 Task: Create Card Card0000000008 in Board Board0000000002 in Workspace WS0000000001 in Trello. Create Card Card0000000009 in Board Board0000000003 in Workspace WS0000000001 in Trello. Create Card Card0000000010 in Board Board0000000003 in Workspace WS0000000001 in Trello. Create Card Card0000000011 in Board Board0000000003 in Workspace WS0000000001 in Trello. Create Card Card0000000012 in Board Board0000000003 in Workspace WS0000000001 in Trello
Action: Mouse moved to (558, 99)
Screenshot: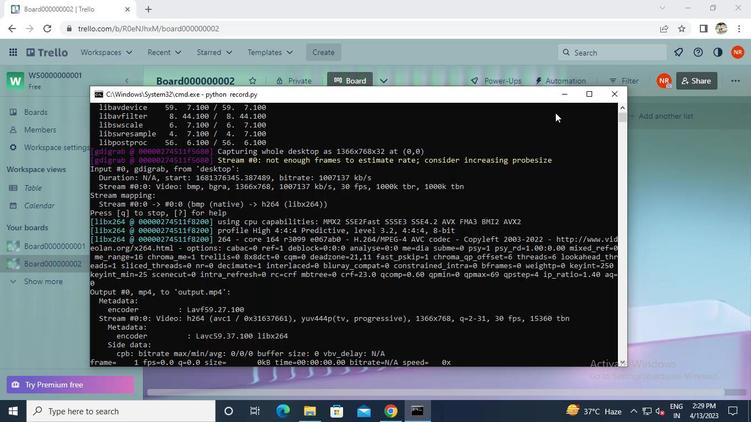 
Action: Mouse pressed left at (558, 99)
Screenshot: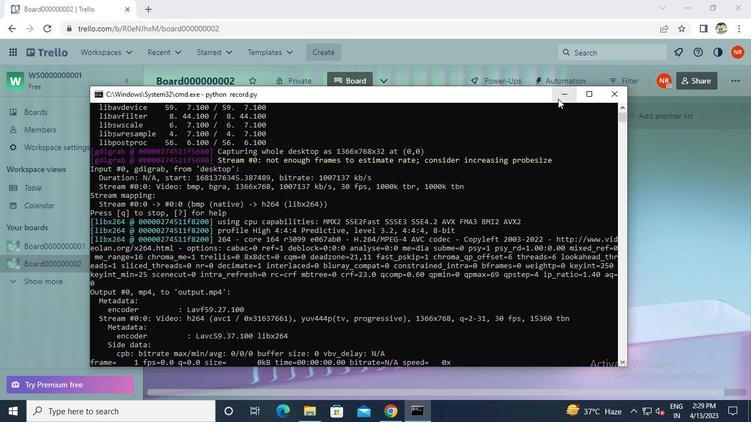 
Action: Mouse moved to (216, 210)
Screenshot: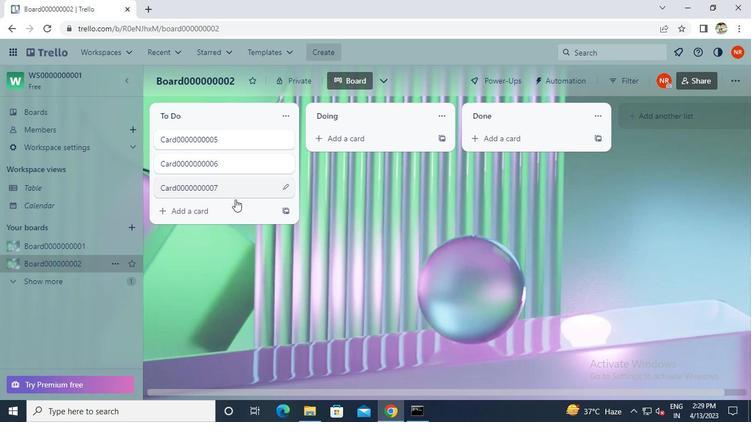 
Action: Mouse pressed left at (216, 210)
Screenshot: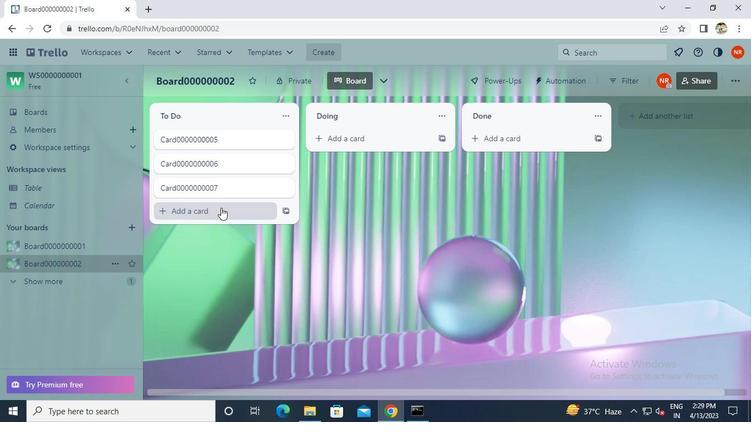
Action: Keyboard Key.caps_lock
Screenshot: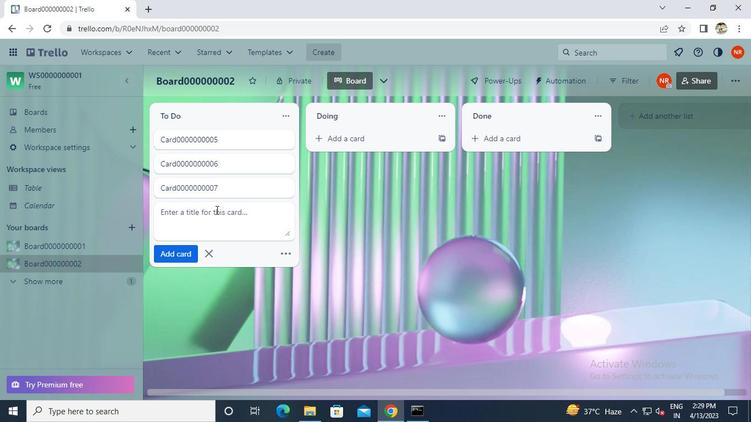 
Action: Keyboard c
Screenshot: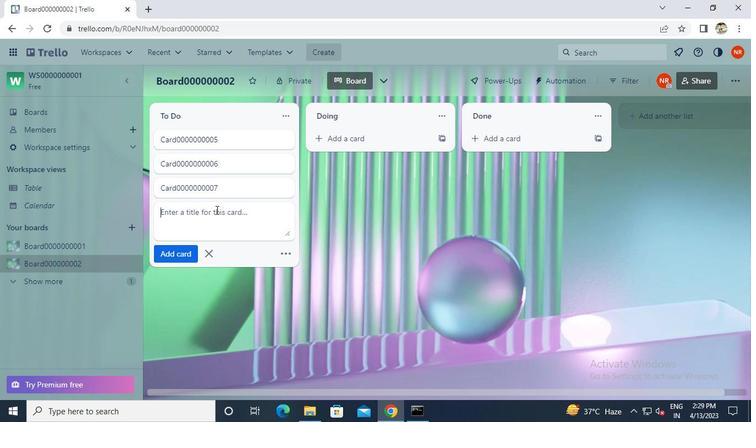
Action: Keyboard Key.caps_lock
Screenshot: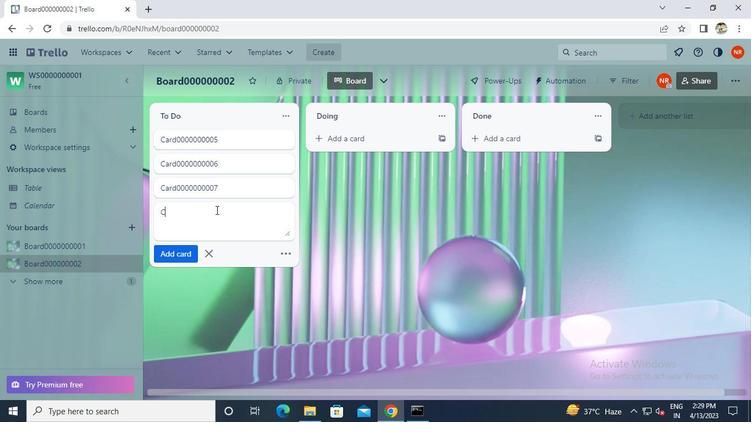
Action: Keyboard a
Screenshot: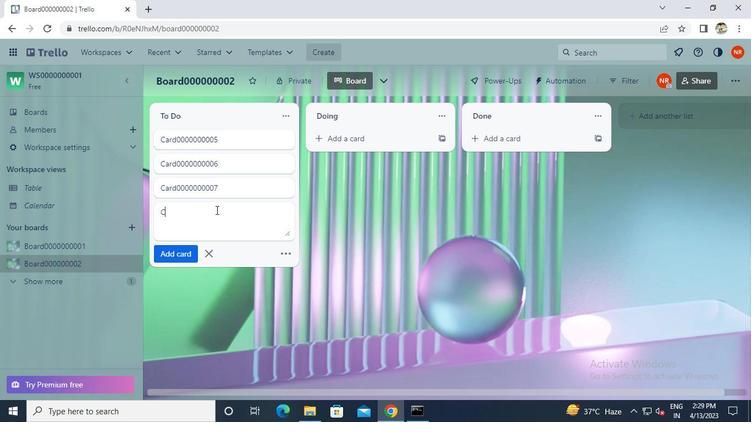 
Action: Keyboard r
Screenshot: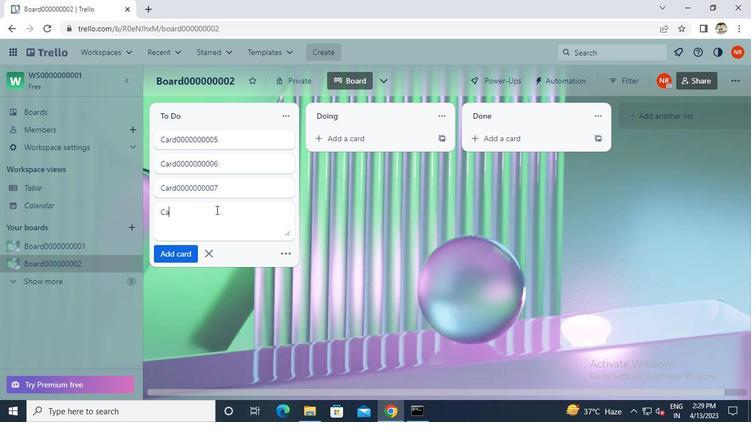 
Action: Keyboard d
Screenshot: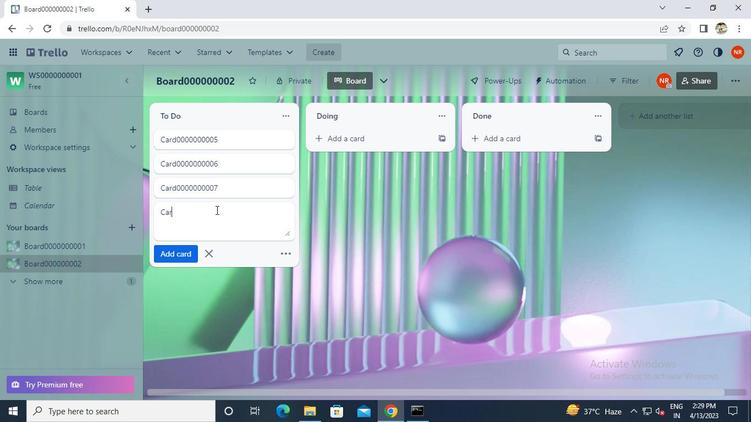 
Action: Keyboard 0
Screenshot: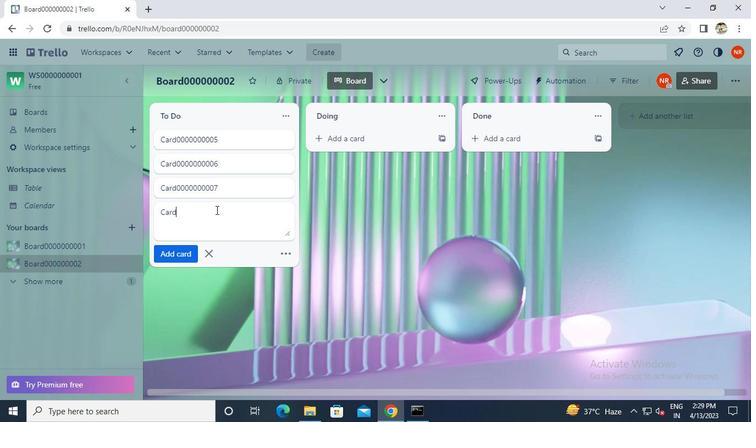 
Action: Keyboard 0
Screenshot: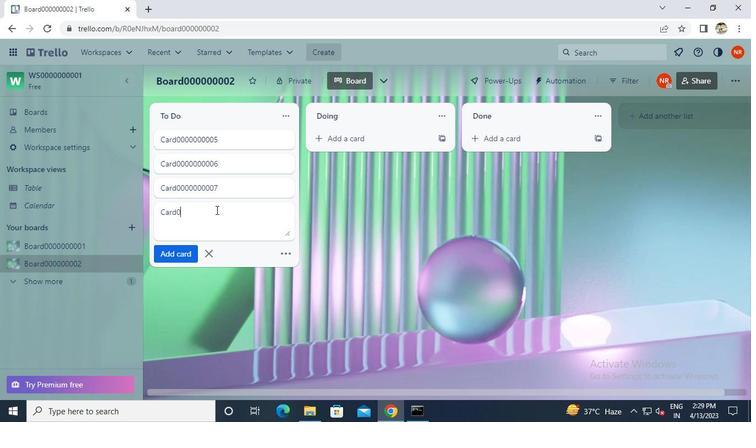 
Action: Keyboard 0
Screenshot: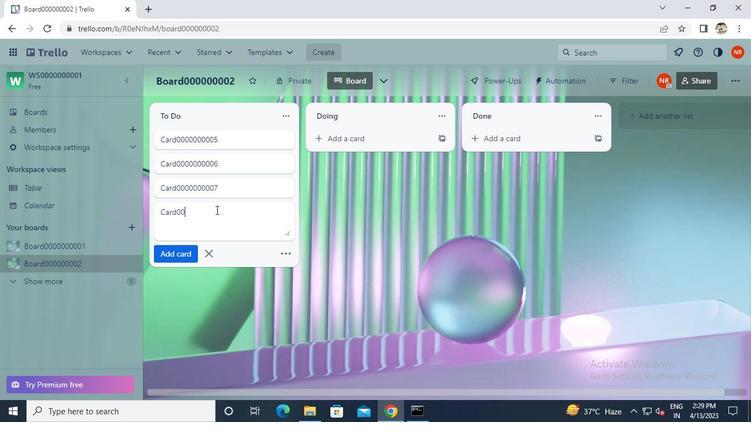 
Action: Keyboard 0
Screenshot: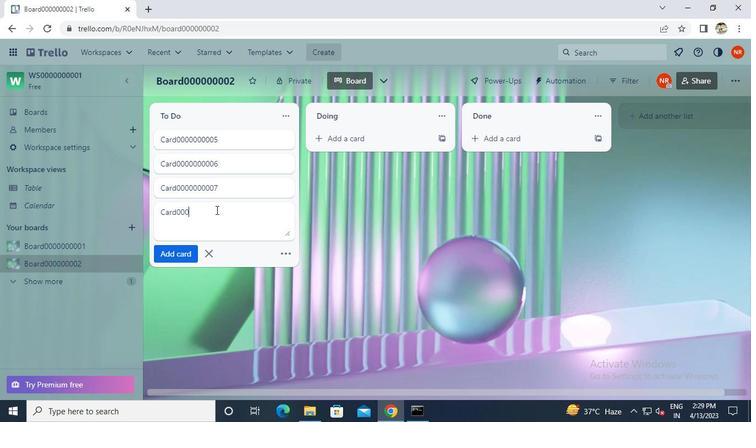 
Action: Keyboard 0
Screenshot: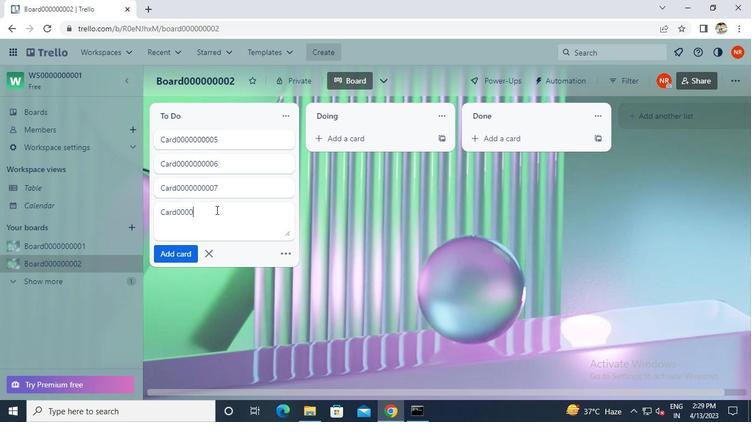 
Action: Keyboard 0
Screenshot: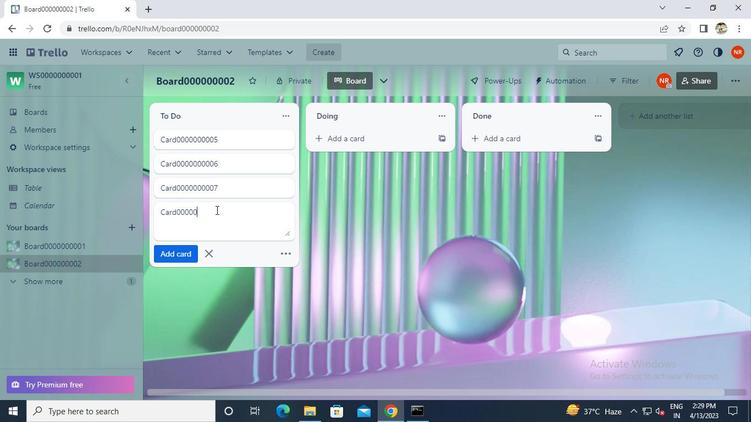 
Action: Keyboard 0
Screenshot: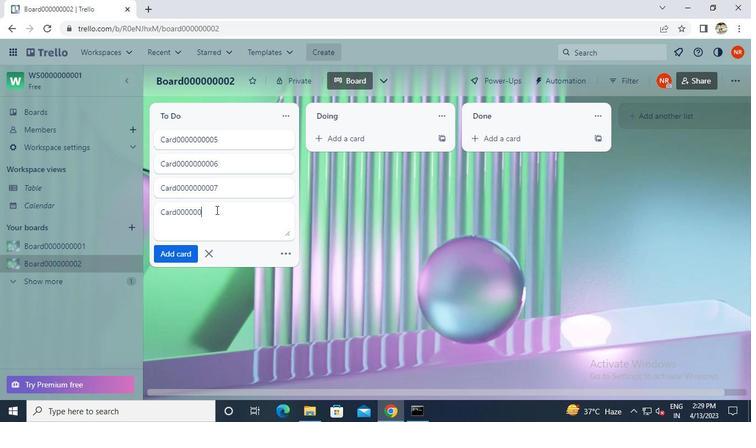 
Action: Keyboard 0
Screenshot: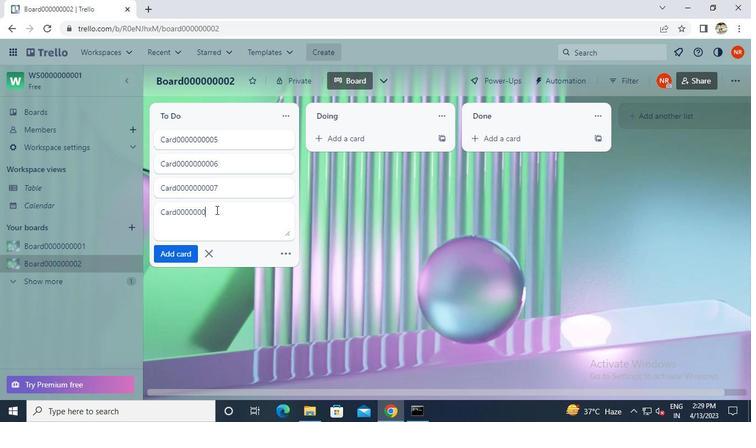 
Action: Keyboard 0
Screenshot: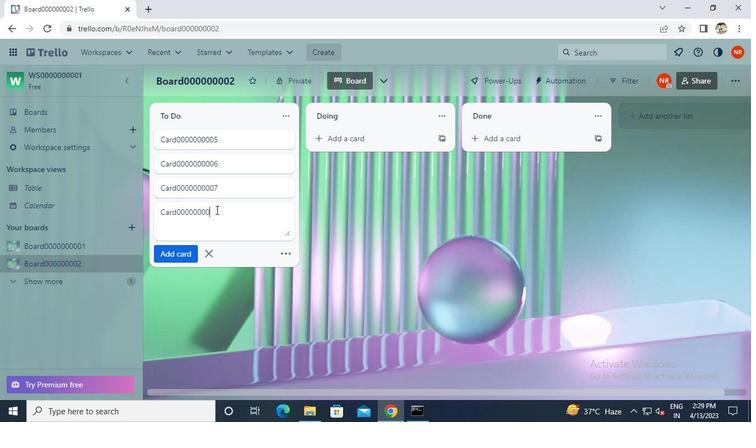 
Action: Keyboard 8
Screenshot: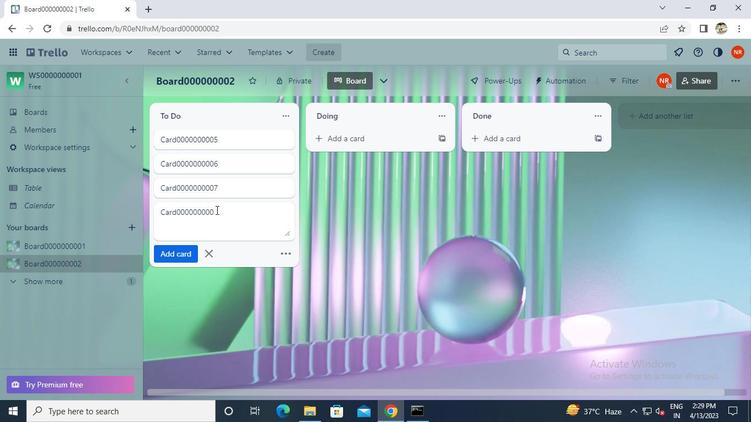 
Action: Mouse moved to (165, 253)
Screenshot: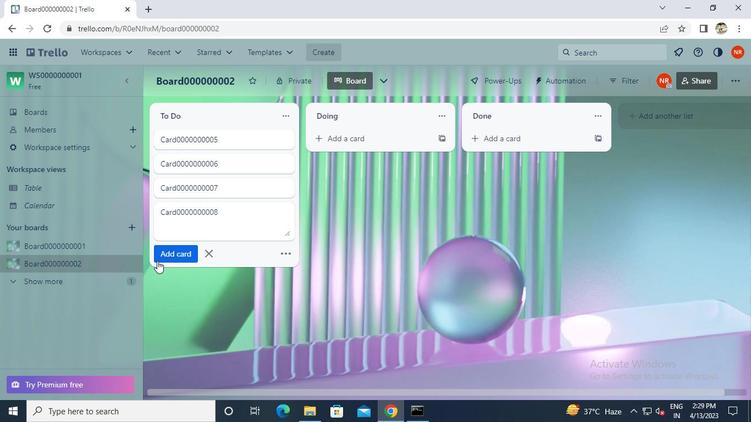 
Action: Mouse pressed left at (165, 253)
Screenshot: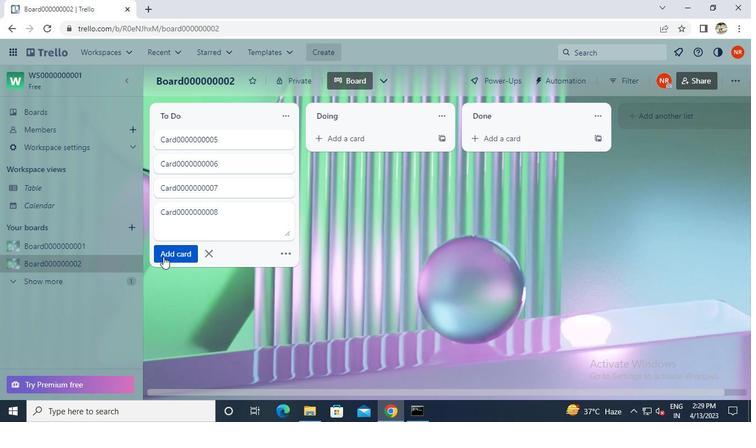 
Action: Mouse moved to (93, 279)
Screenshot: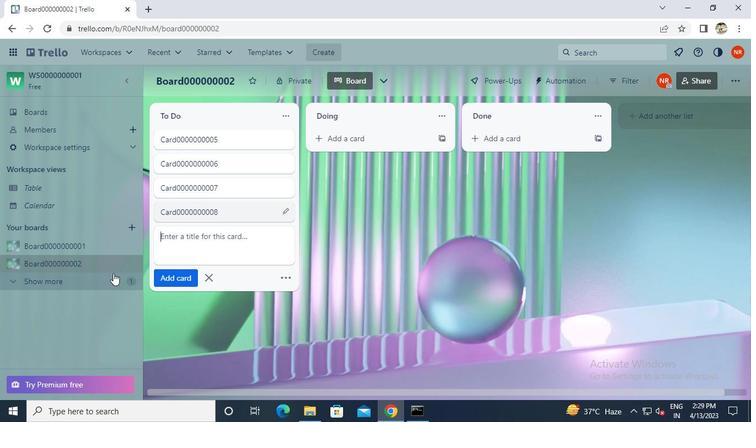 
Action: Mouse pressed left at (93, 279)
Screenshot: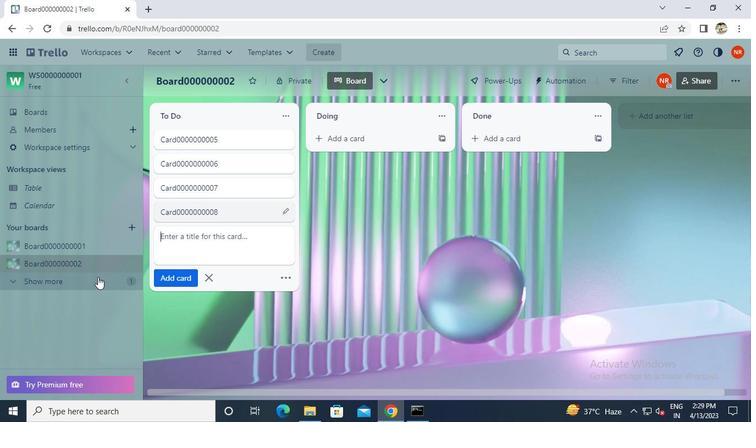 
Action: Mouse moved to (90, 264)
Screenshot: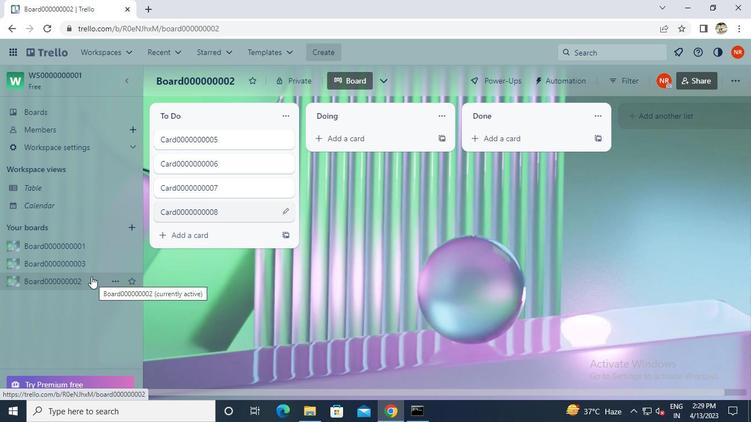 
Action: Mouse pressed left at (90, 264)
Screenshot: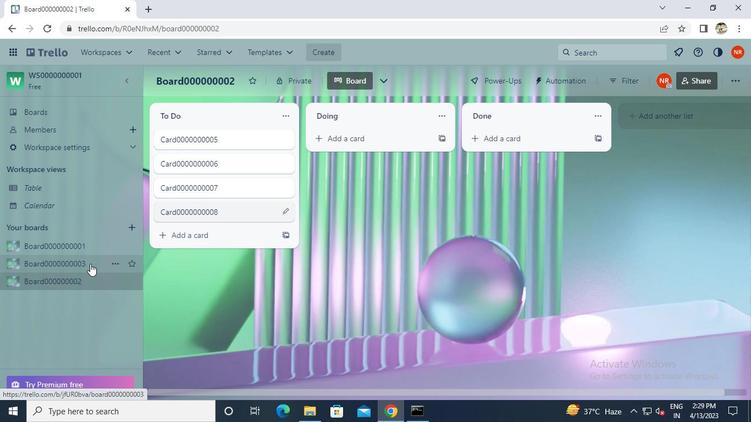 
Action: Mouse moved to (185, 140)
Screenshot: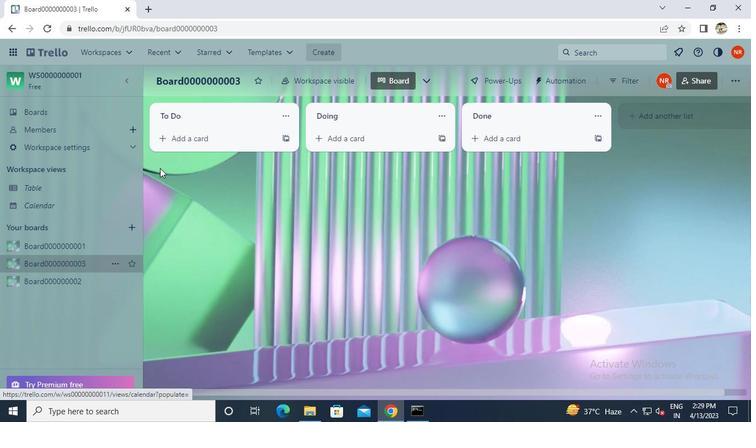 
Action: Mouse pressed left at (185, 140)
Screenshot: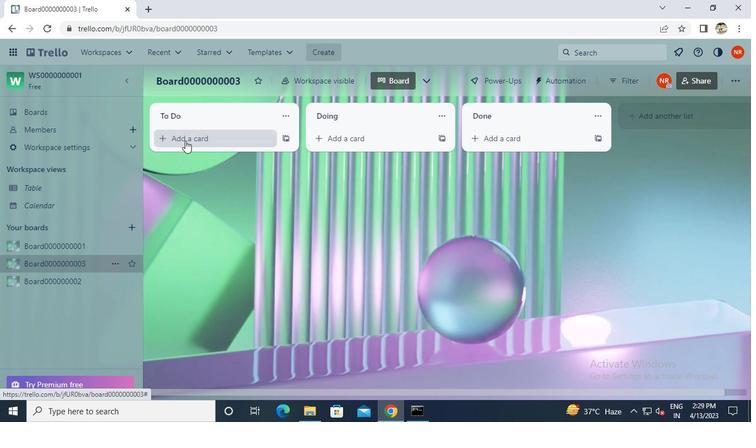 
Action: Keyboard Key.caps_lock
Screenshot: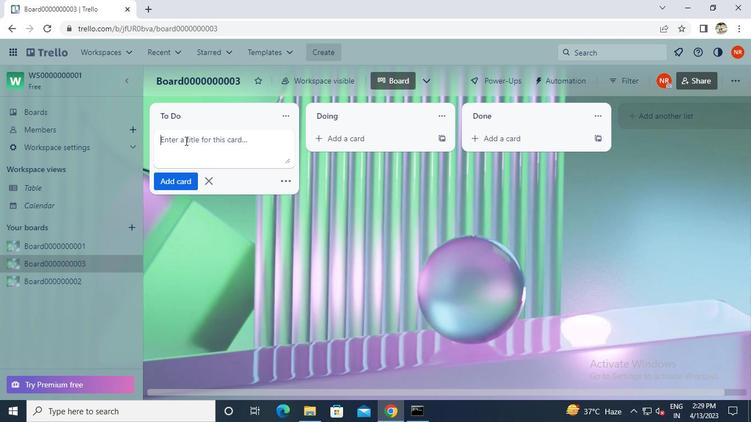 
Action: Keyboard c
Screenshot: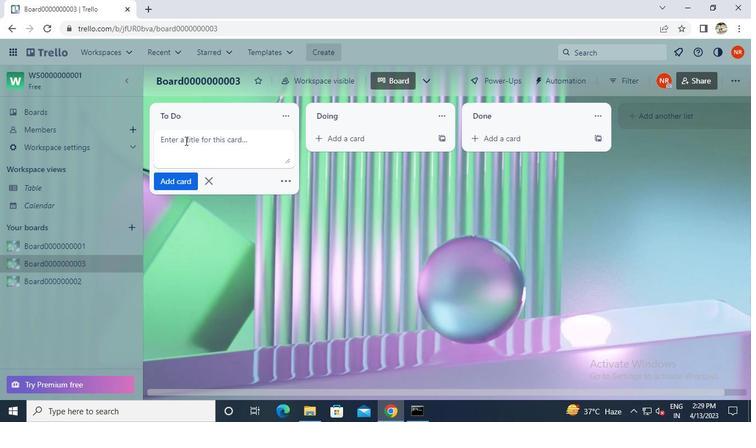 
Action: Keyboard Key.caps_lock
Screenshot: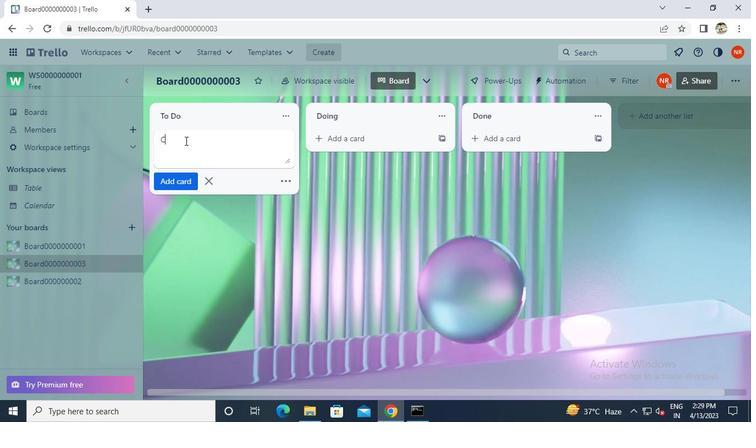 
Action: Keyboard a
Screenshot: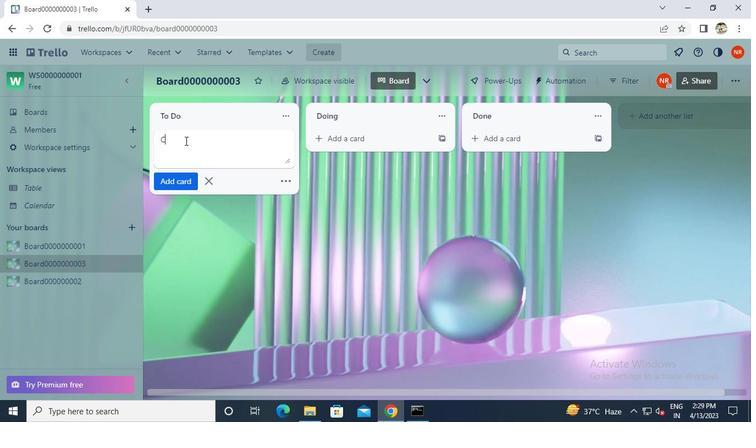 
Action: Keyboard r
Screenshot: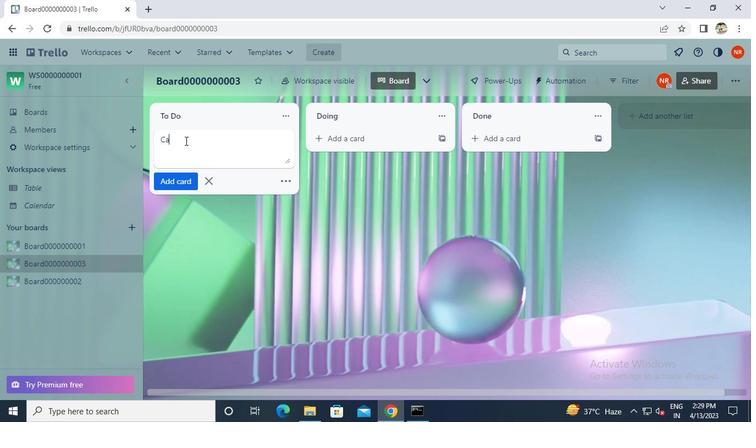 
Action: Keyboard d
Screenshot: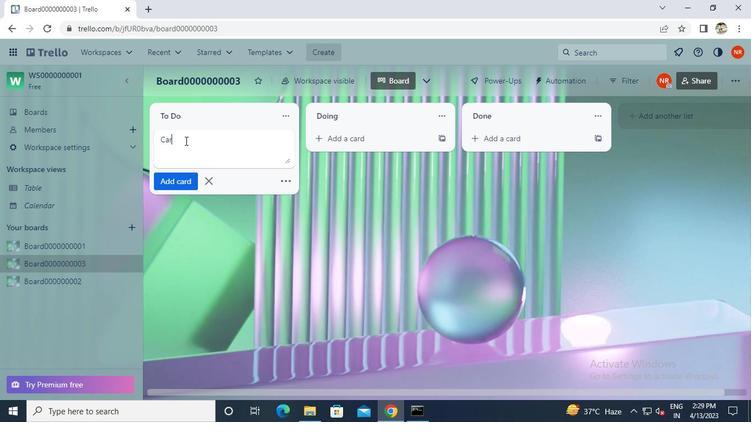 
Action: Keyboard 0
Screenshot: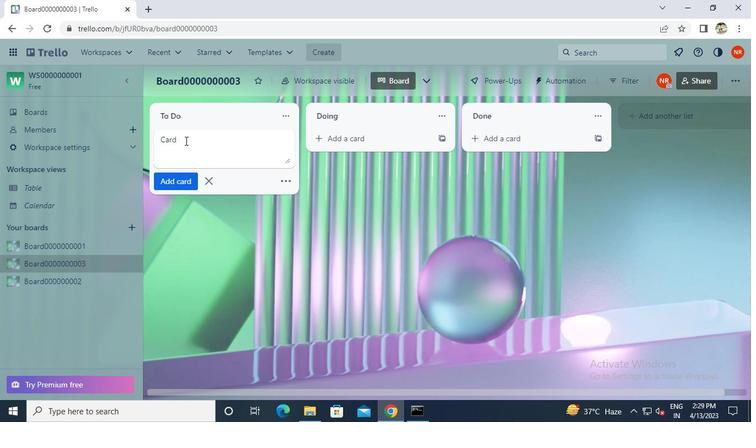 
Action: Keyboard 0
Screenshot: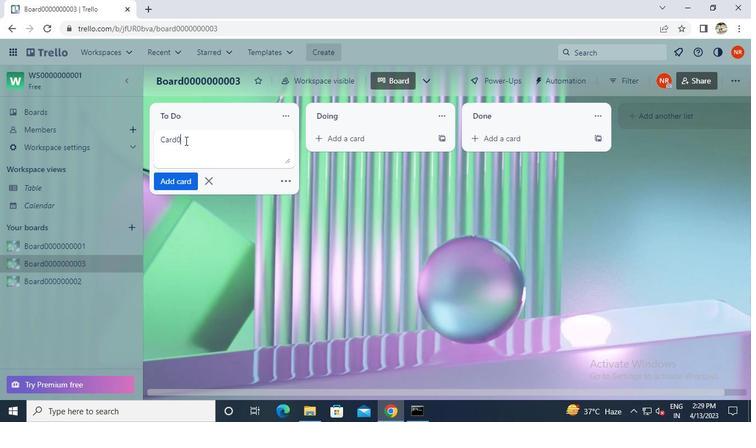 
Action: Keyboard 0
Screenshot: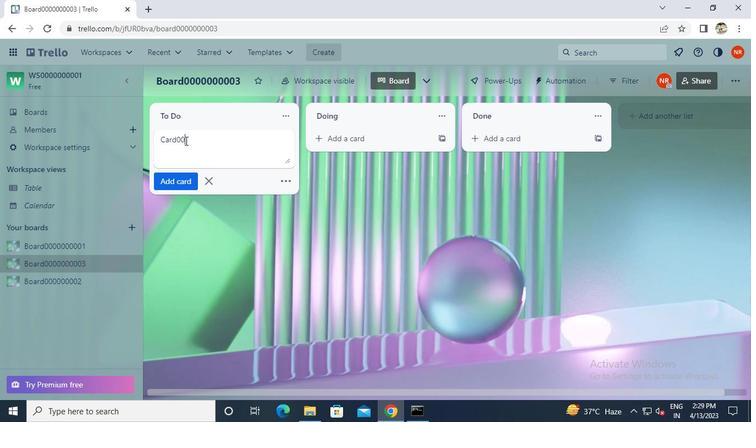 
Action: Keyboard 0
Screenshot: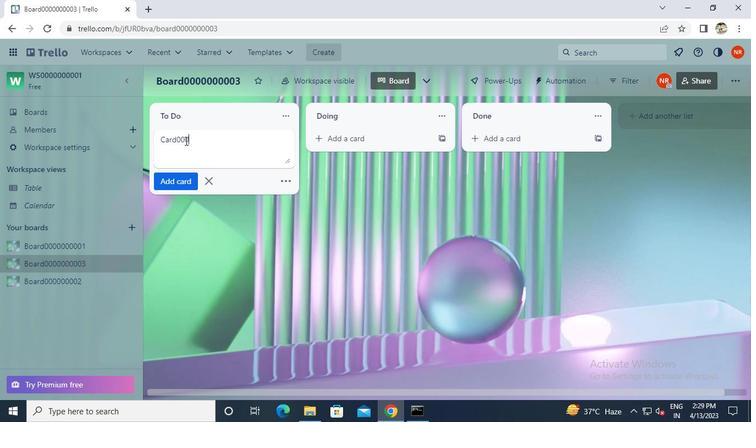 
Action: Keyboard 0
Screenshot: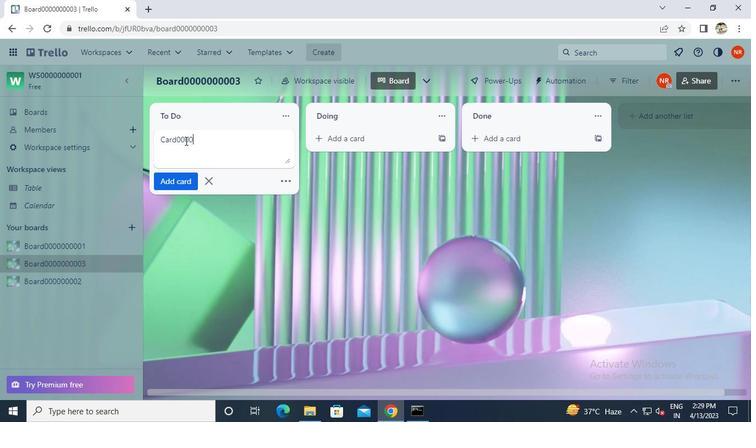 
Action: Keyboard 0
Screenshot: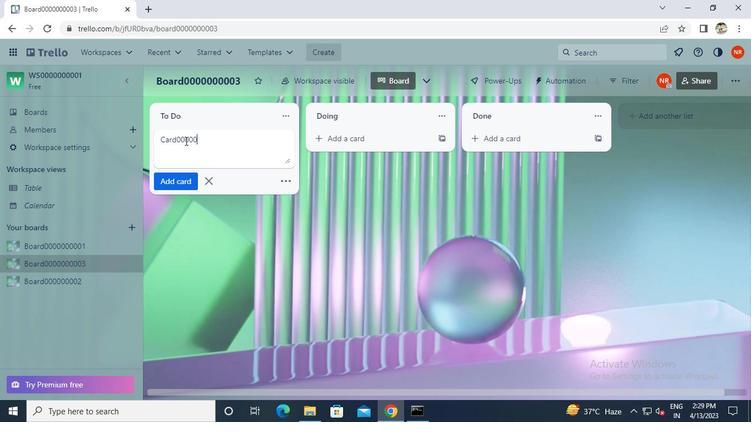 
Action: Keyboard 0
Screenshot: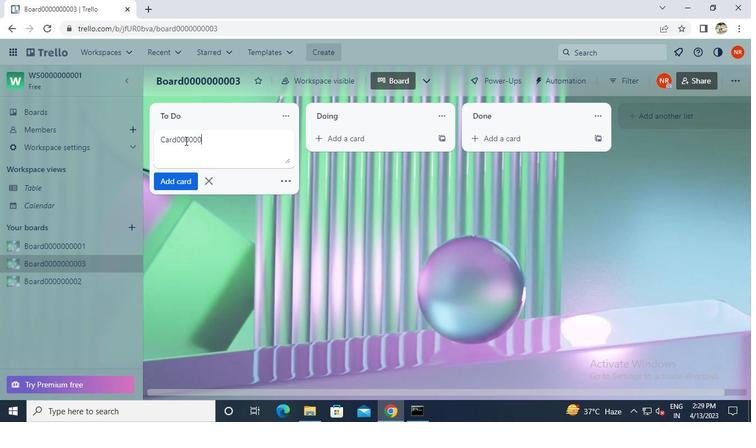 
Action: Keyboard 0
Screenshot: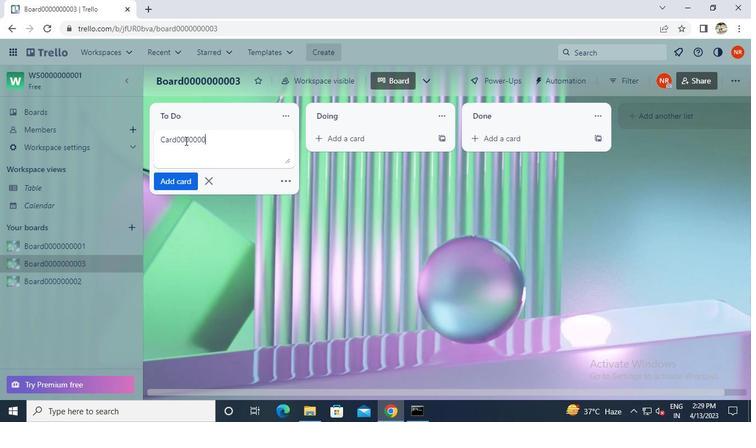 
Action: Keyboard 0
Screenshot: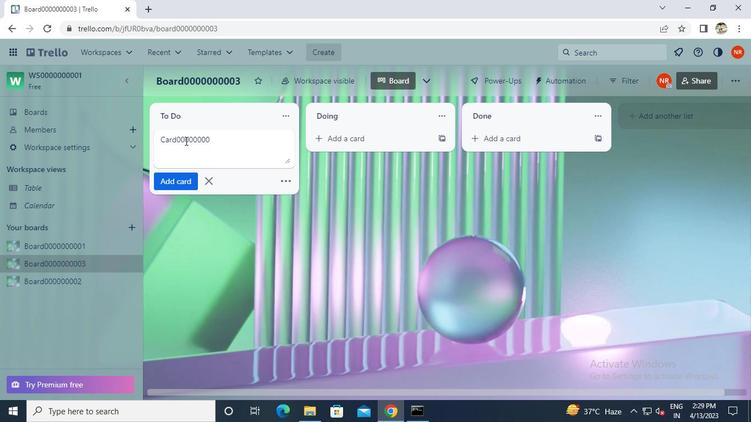 
Action: Keyboard 9
Screenshot: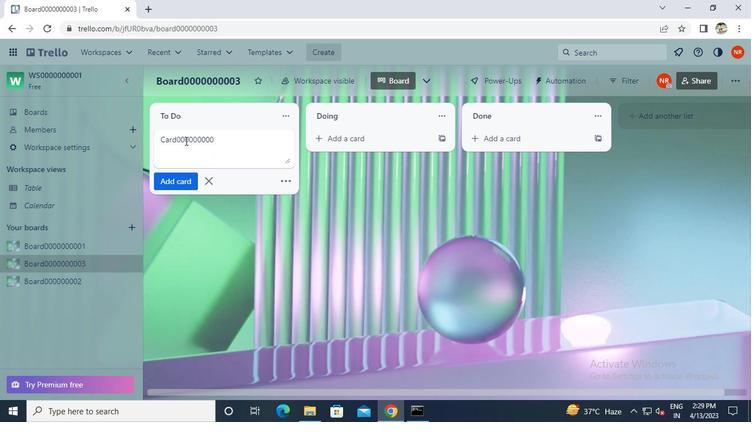 
Action: Mouse moved to (183, 178)
Screenshot: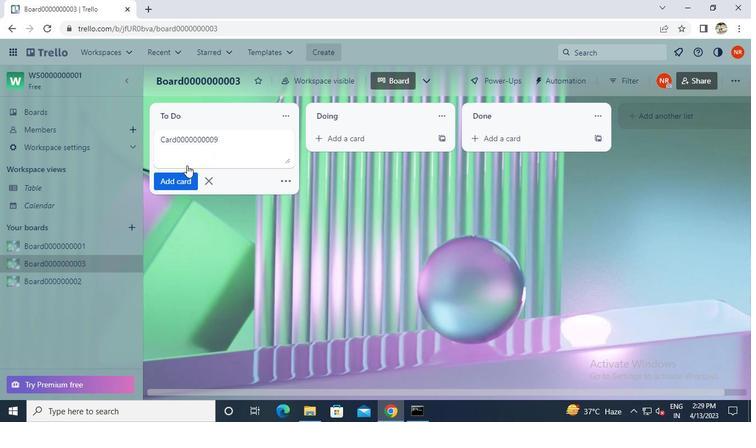 
Action: Mouse pressed left at (183, 178)
Screenshot: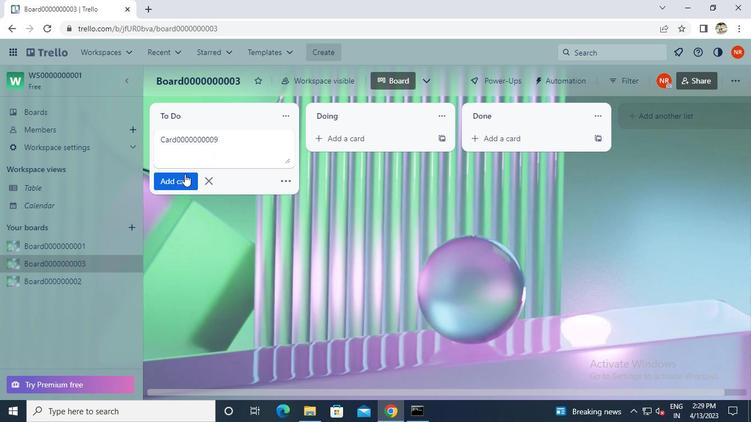 
Action: Keyboard Key.caps_lock
Screenshot: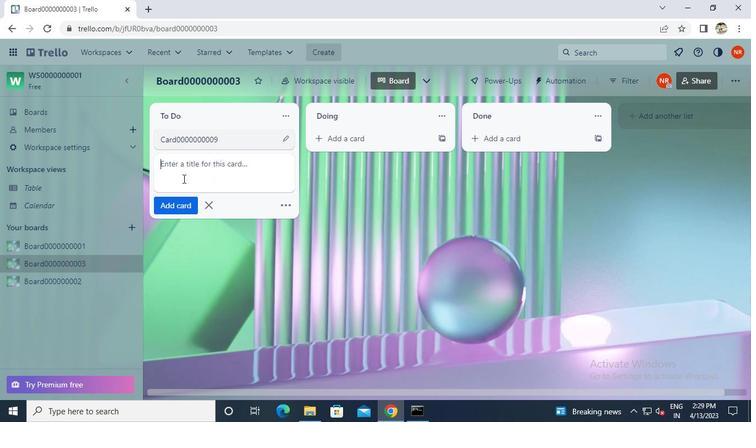 
Action: Keyboard c
Screenshot: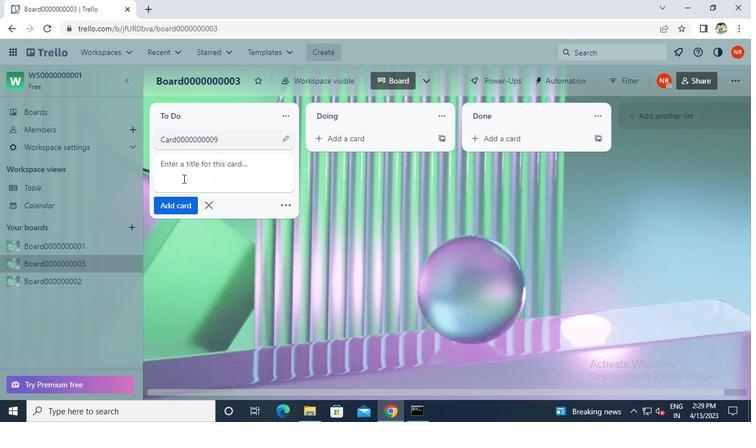 
Action: Keyboard Key.caps_lock
Screenshot: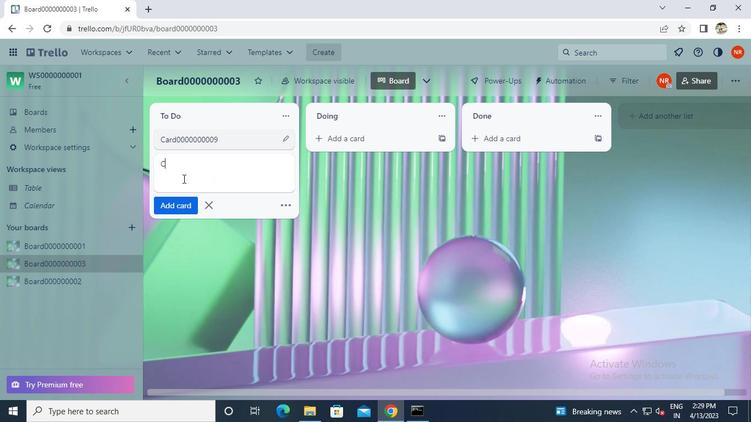
Action: Keyboard a
Screenshot: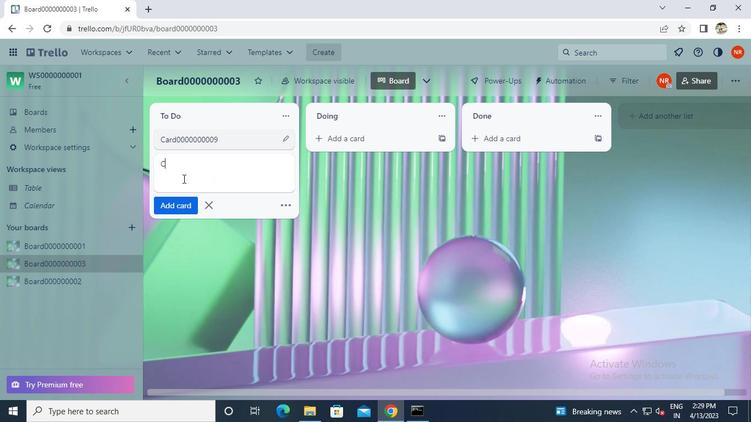 
Action: Keyboard r
Screenshot: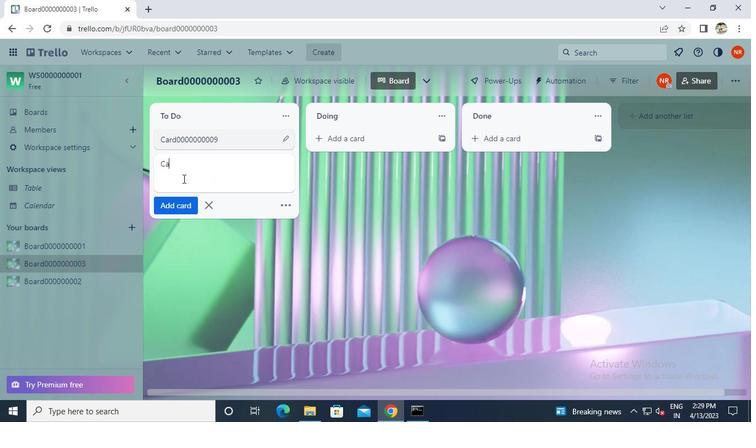 
Action: Keyboard d
Screenshot: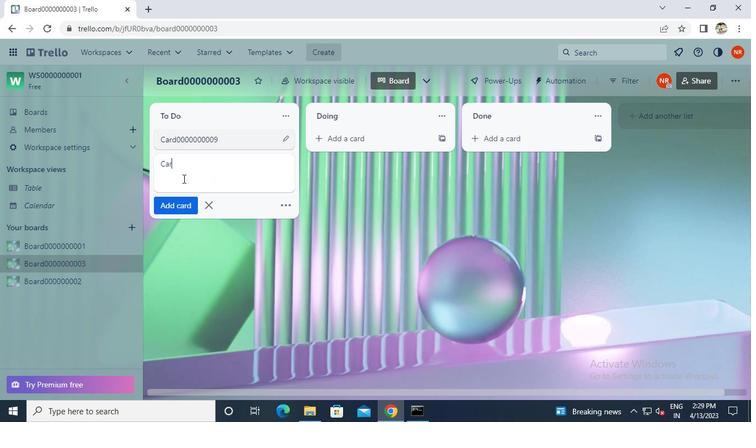 
Action: Keyboard 0
Screenshot: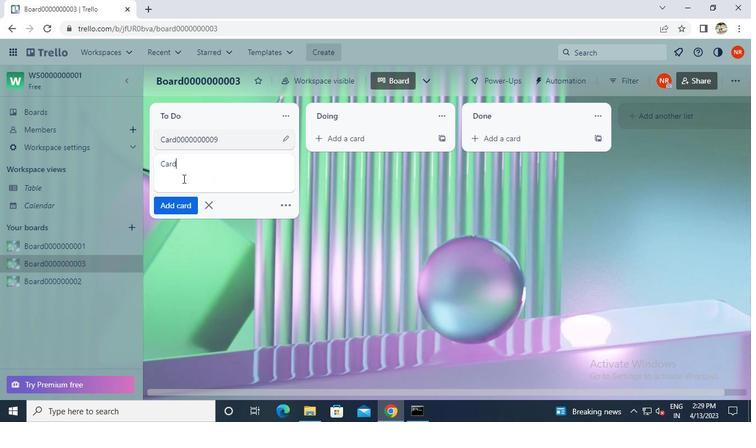 
Action: Keyboard 0
Screenshot: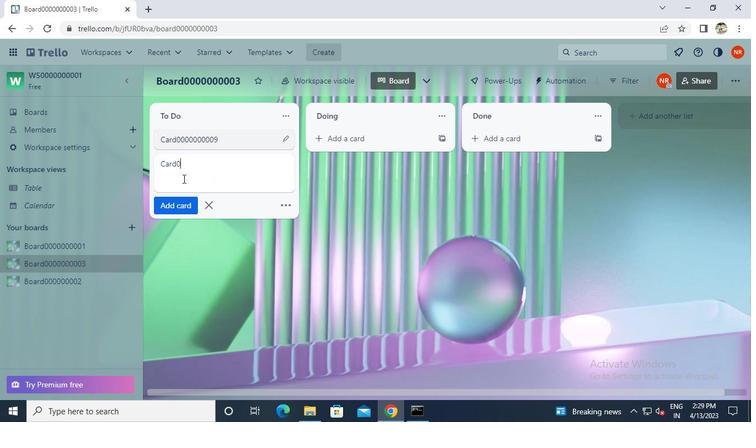 
Action: Keyboard 0
Screenshot: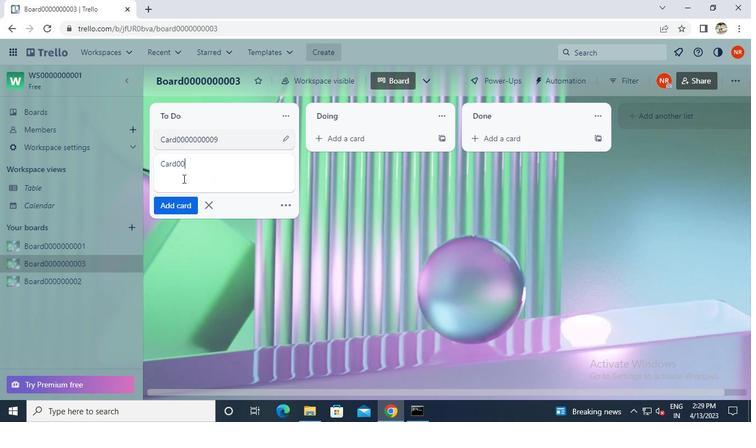 
Action: Keyboard 0
Screenshot: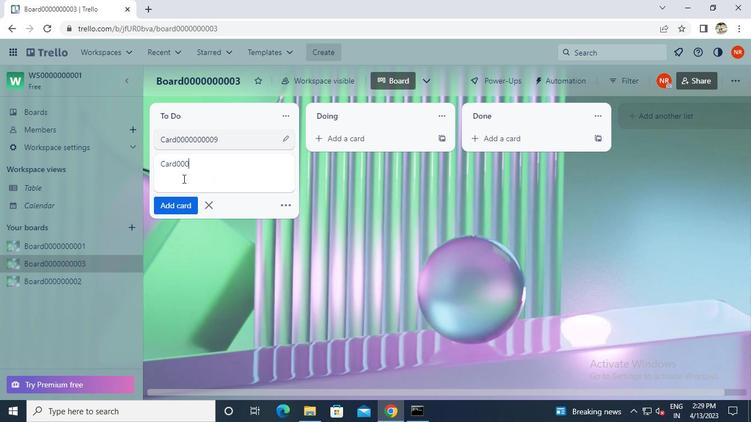 
Action: Keyboard 0
Screenshot: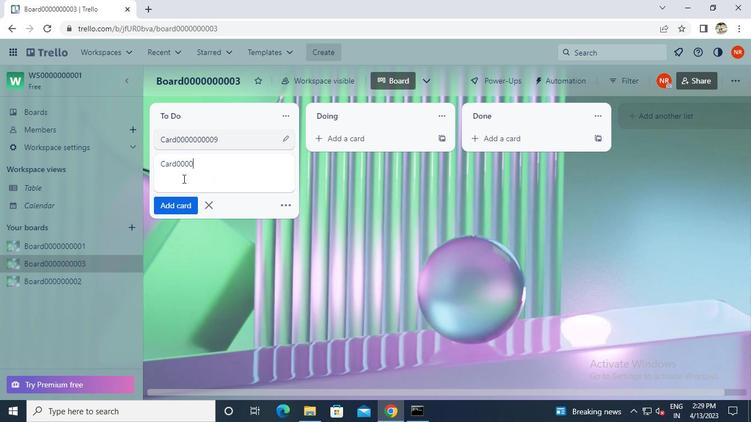 
Action: Keyboard 0
Screenshot: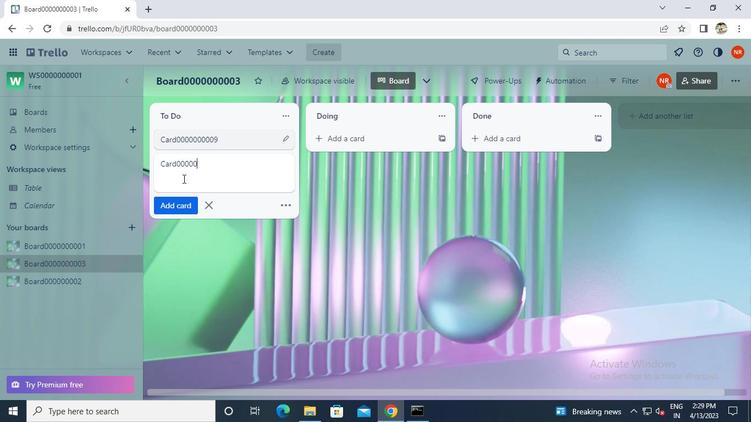 
Action: Keyboard 0
Screenshot: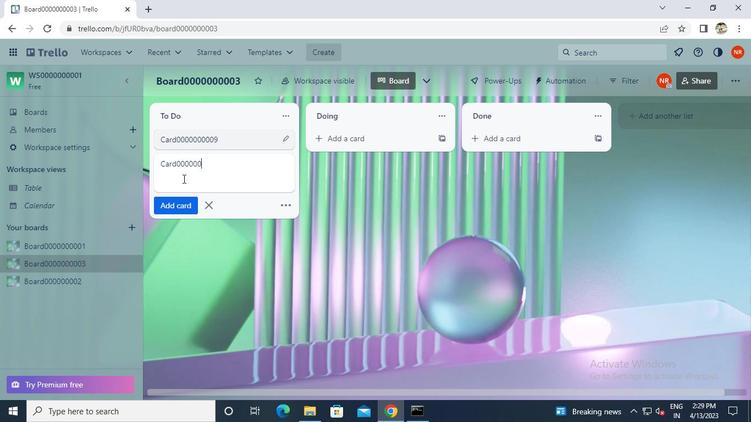 
Action: Keyboard 0
Screenshot: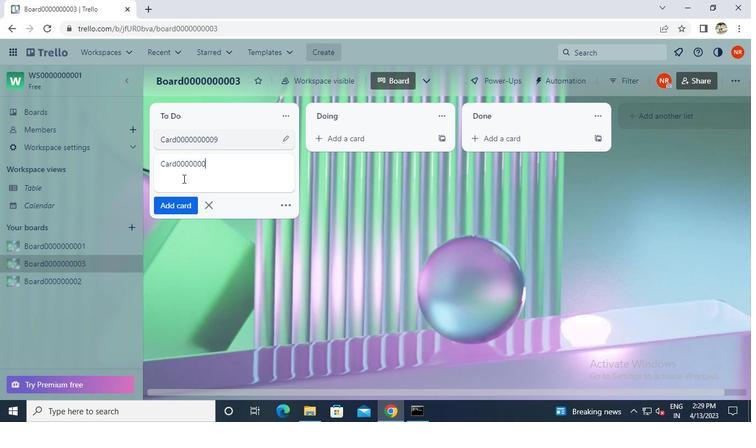
Action: Keyboard 0
Screenshot: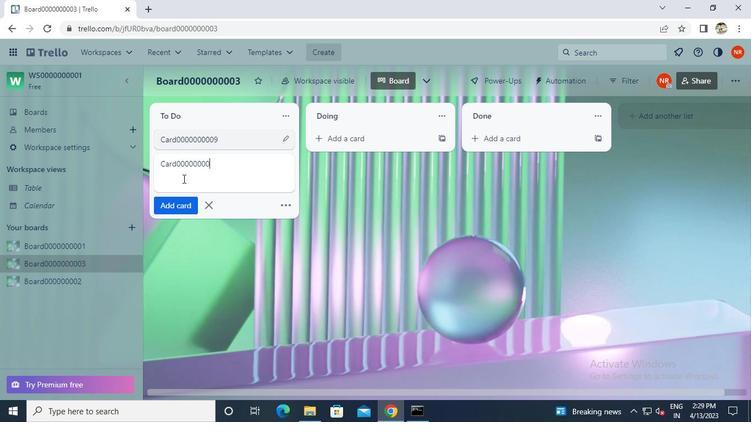 
Action: Keyboard Key.backspace
Screenshot: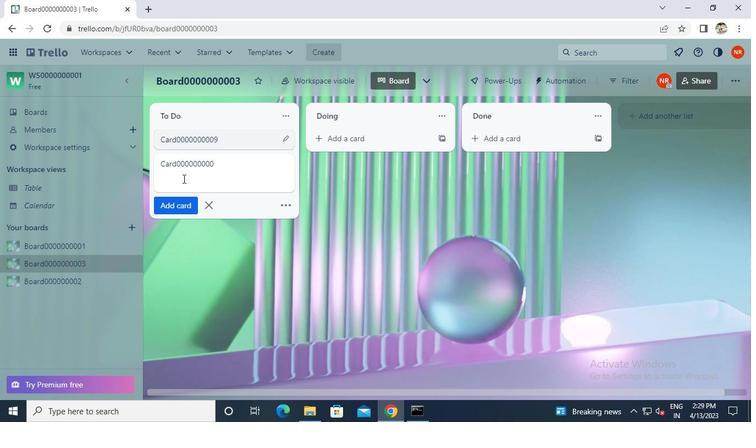 
Action: Keyboard 1
Screenshot: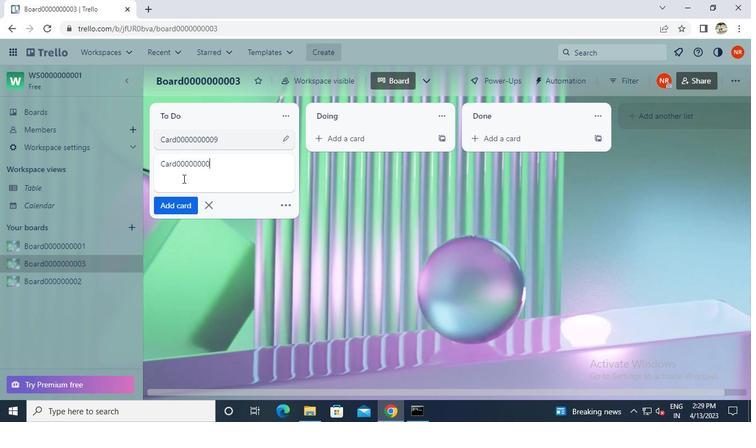 
Action: Keyboard 0
Screenshot: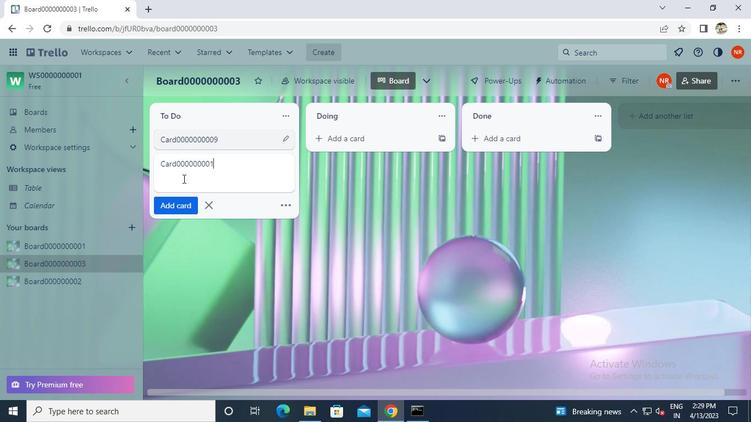 
Action: Keyboard Key.enter
Screenshot: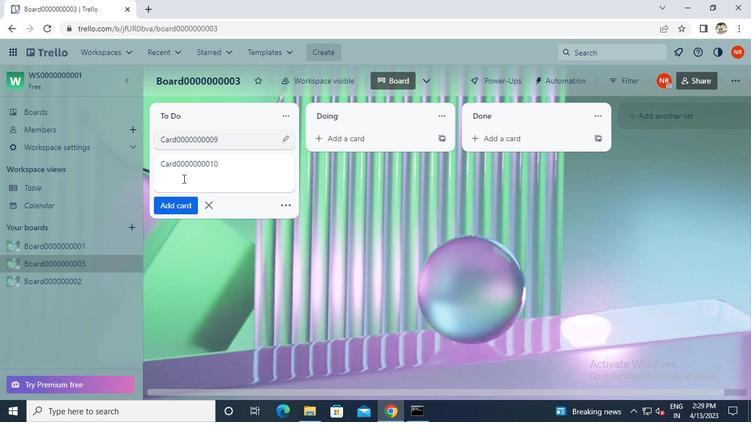 
Action: Mouse moved to (178, 208)
Screenshot: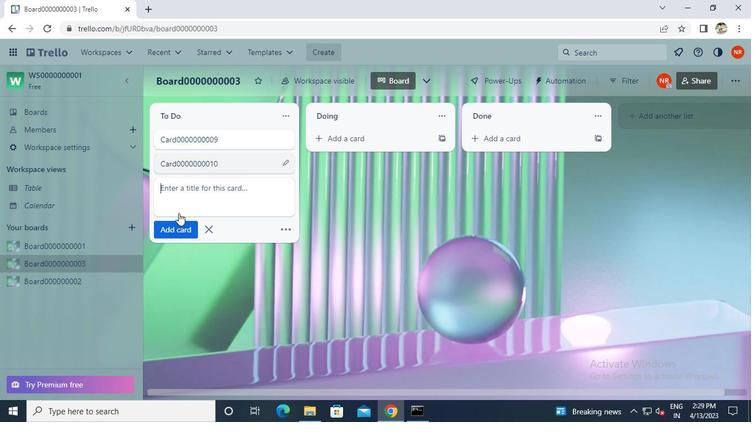 
Action: Keyboard Key.caps_lock
Screenshot: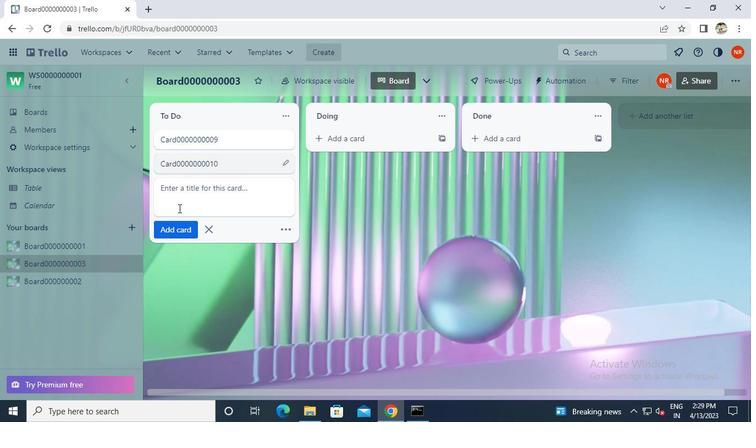 
Action: Keyboard c
Screenshot: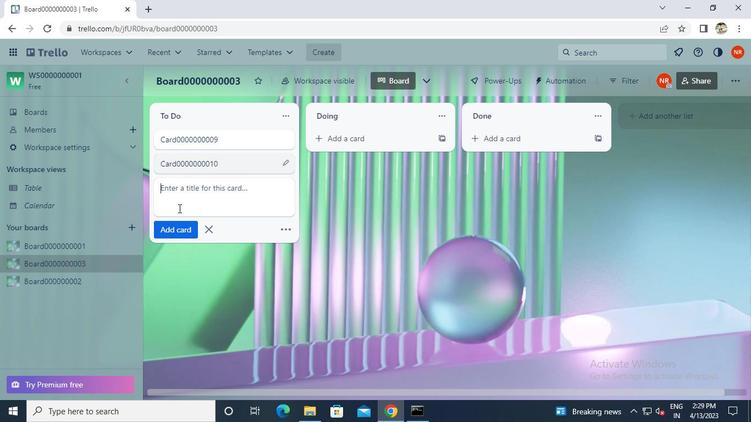 
Action: Keyboard Key.caps_lock
Screenshot: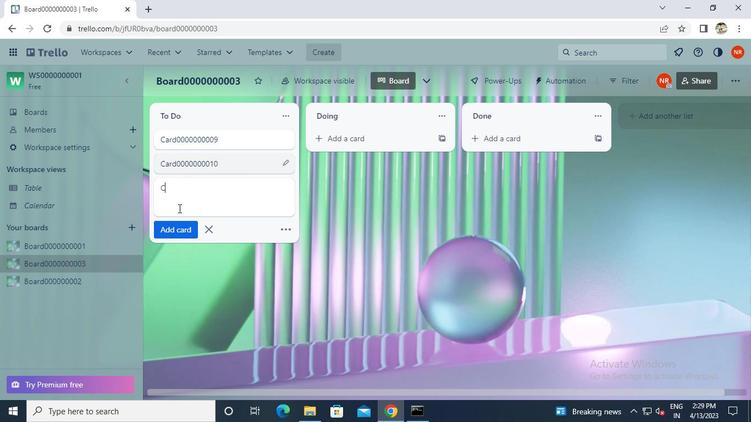 
Action: Keyboard a
Screenshot: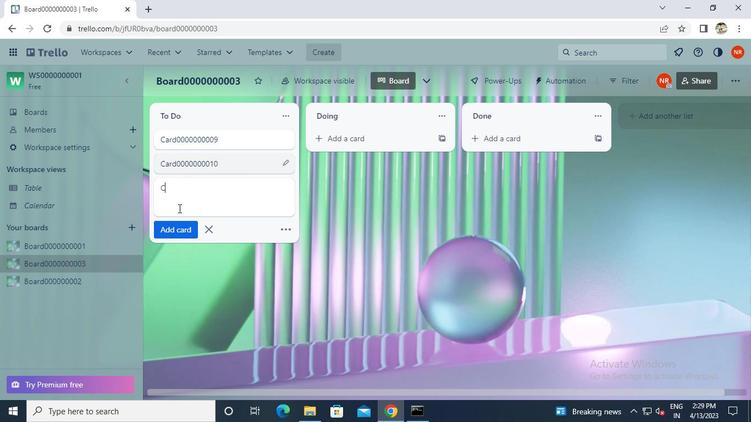 
Action: Keyboard r
Screenshot: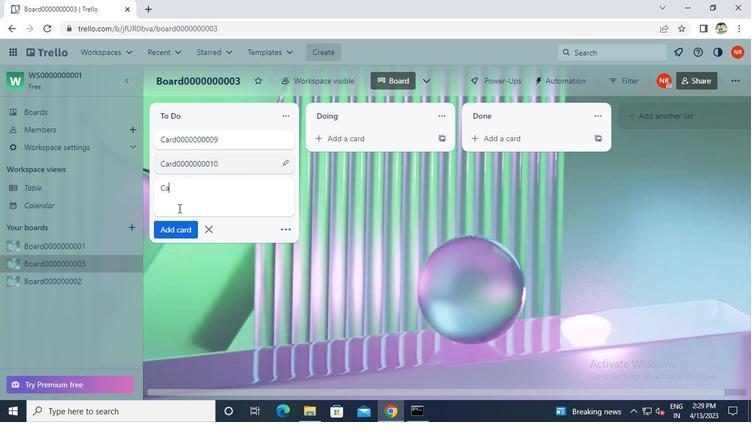
Action: Keyboard d
Screenshot: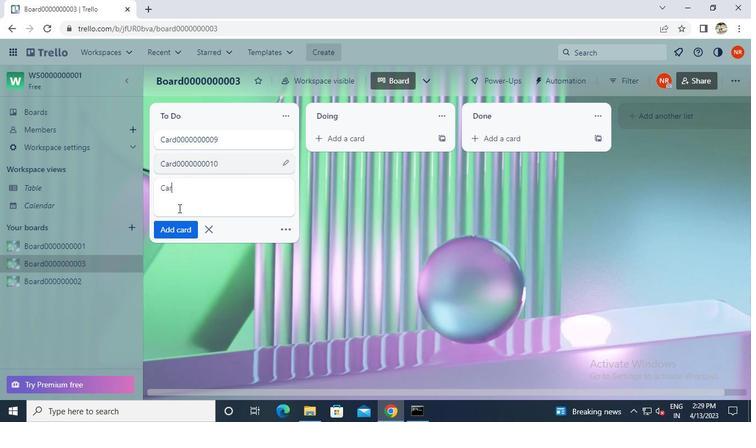 
Action: Keyboard 0
Screenshot: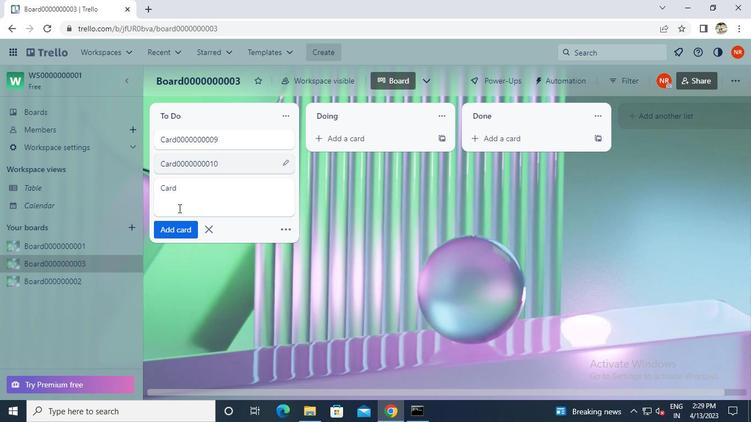 
Action: Keyboard 0
Screenshot: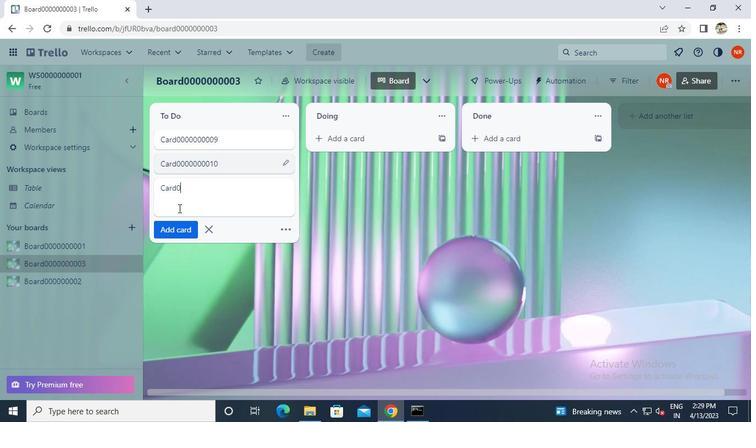 
Action: Keyboard 0
Screenshot: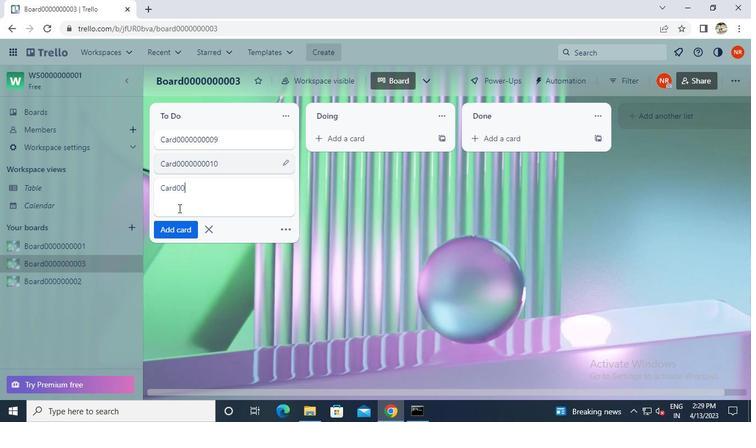 
Action: Keyboard 0
Screenshot: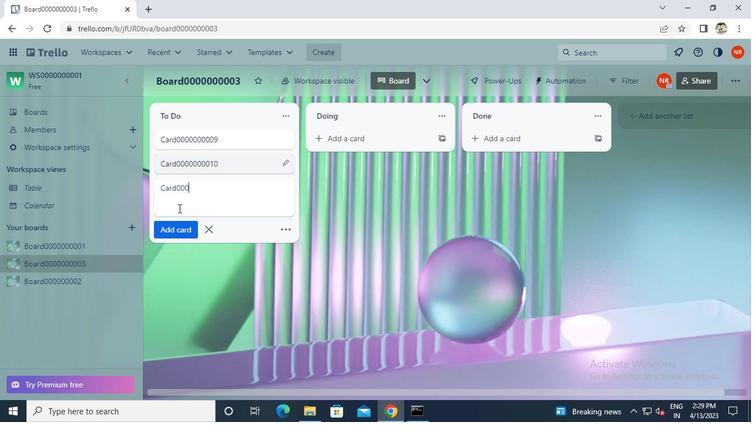 
Action: Keyboard 0
Screenshot: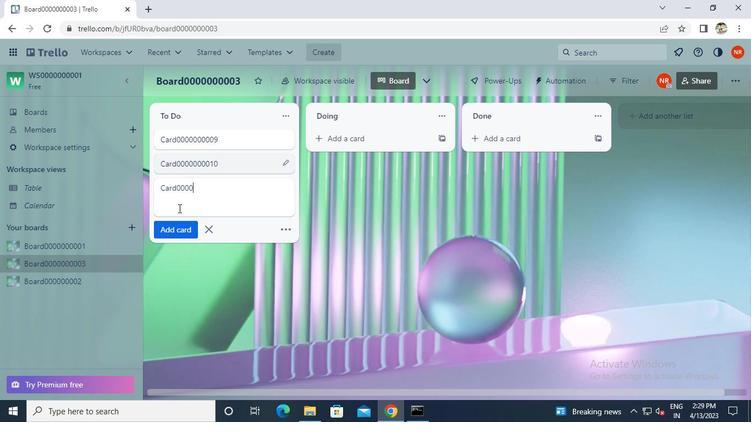 
Action: Keyboard 0
Screenshot: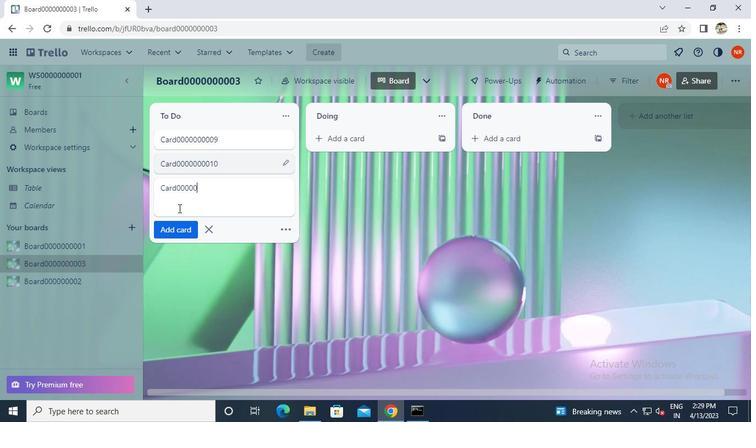 
Action: Keyboard 0
Screenshot: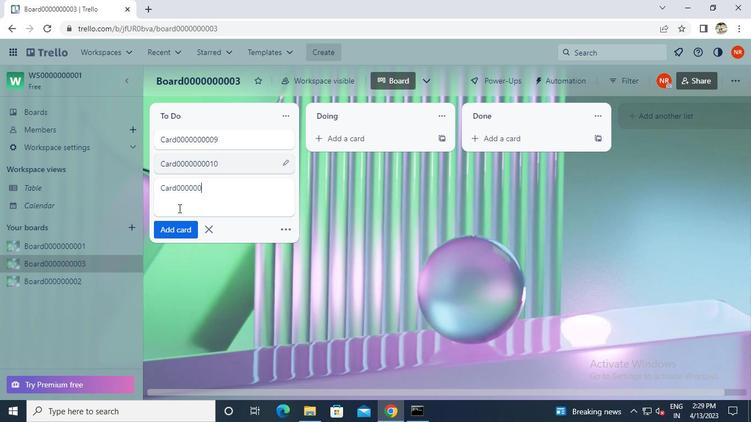 
Action: Keyboard 0
Screenshot: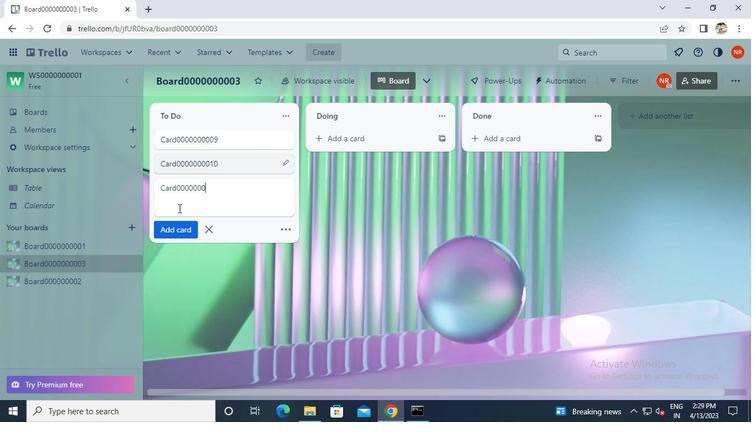 
Action: Keyboard 1
Screenshot: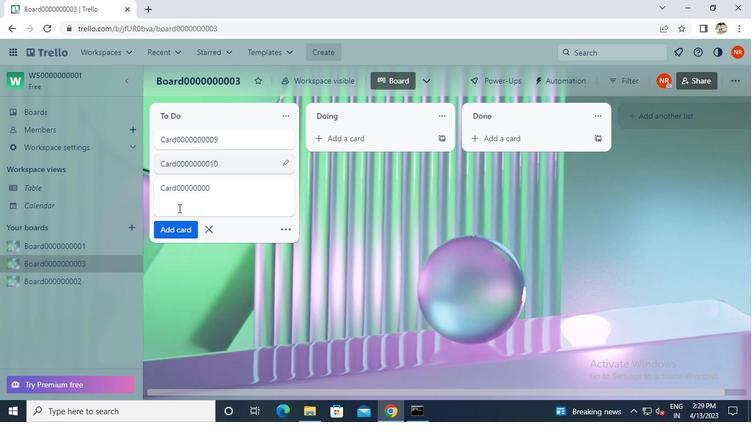 
Action: Keyboard 1
Screenshot: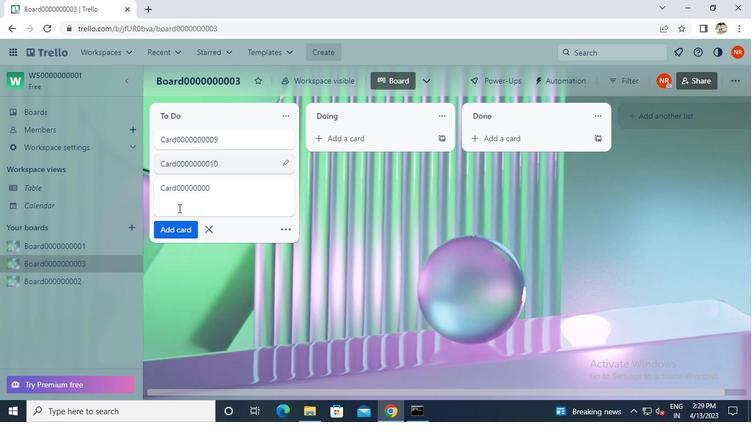 
Action: Mouse moved to (177, 222)
Screenshot: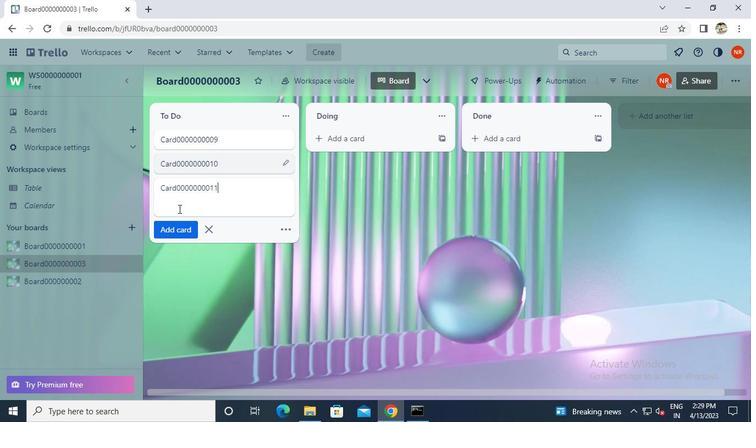 
Action: Mouse pressed left at (177, 222)
Screenshot: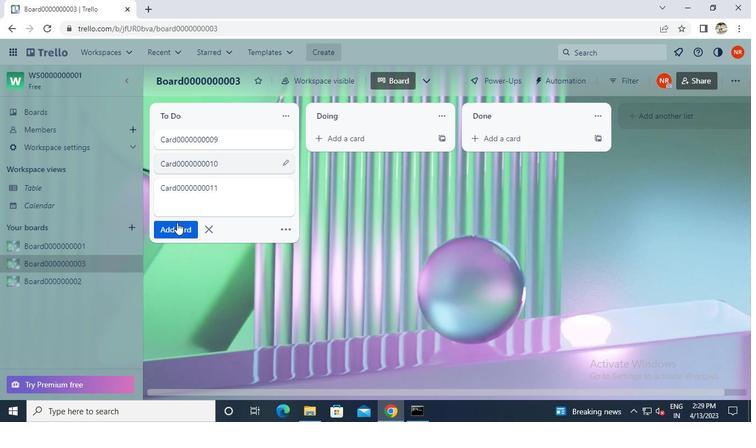 
Action: Keyboard Key.caps_lock
Screenshot: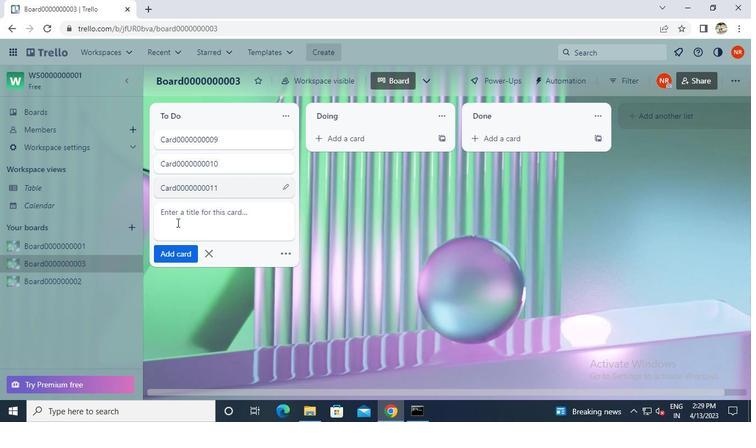 
Action: Keyboard c
Screenshot: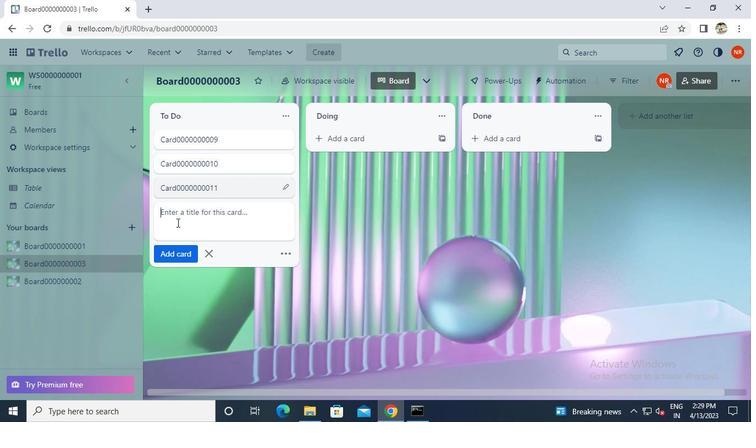 
Action: Keyboard Key.caps_lock
Screenshot: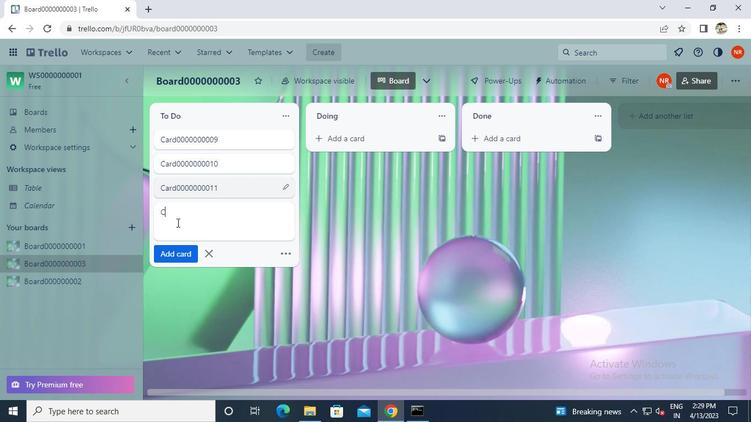 
Action: Keyboard a
Screenshot: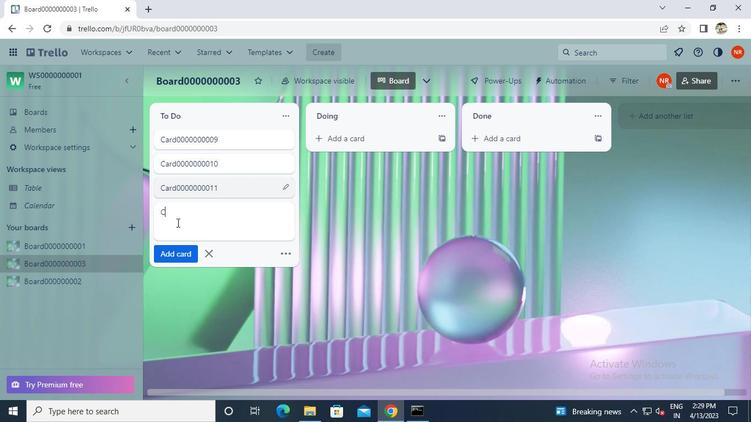 
Action: Keyboard r
Screenshot: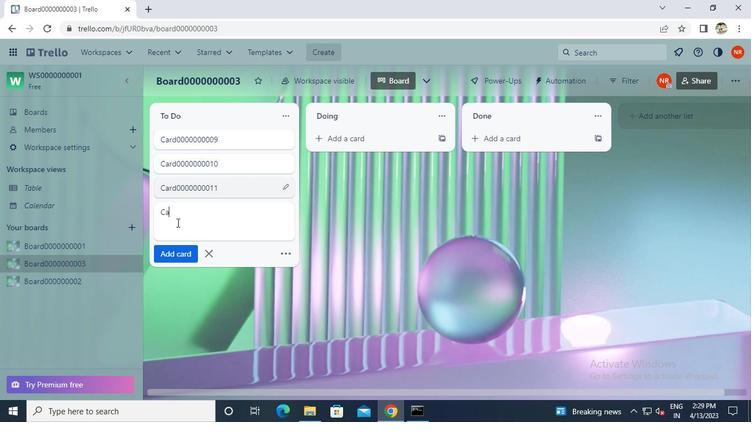 
Action: Keyboard d
Screenshot: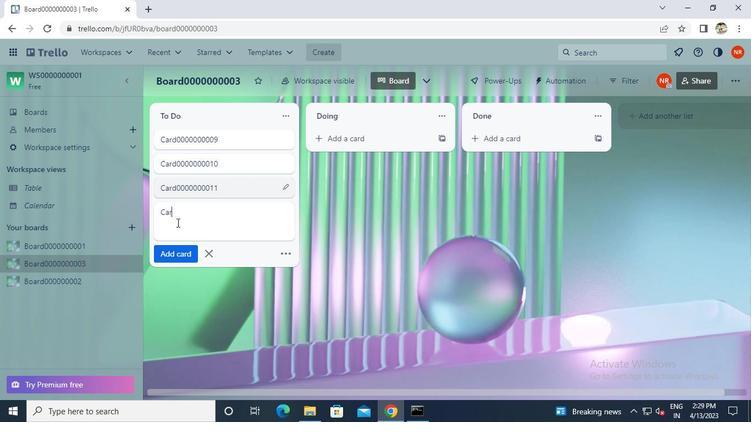 
Action: Keyboard 0
Screenshot: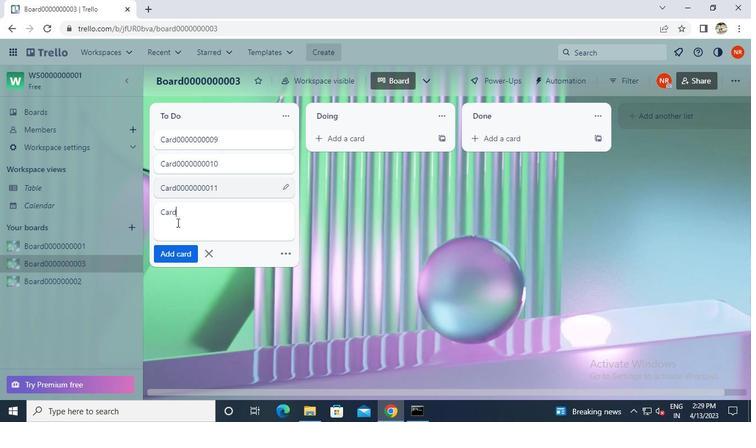 
Action: Keyboard 0
Screenshot: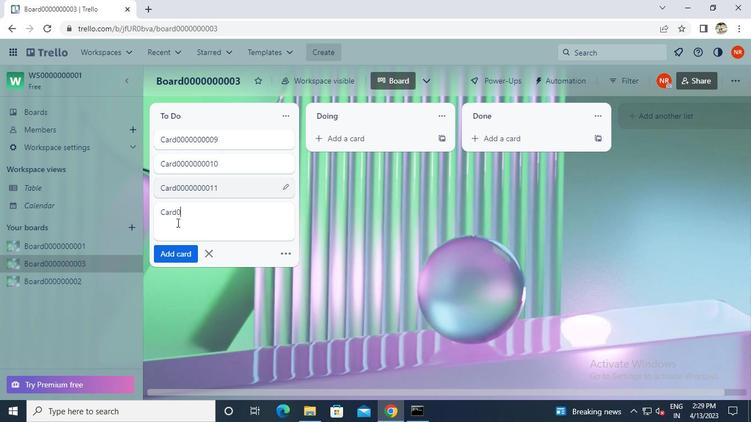 
Action: Keyboard 0
Screenshot: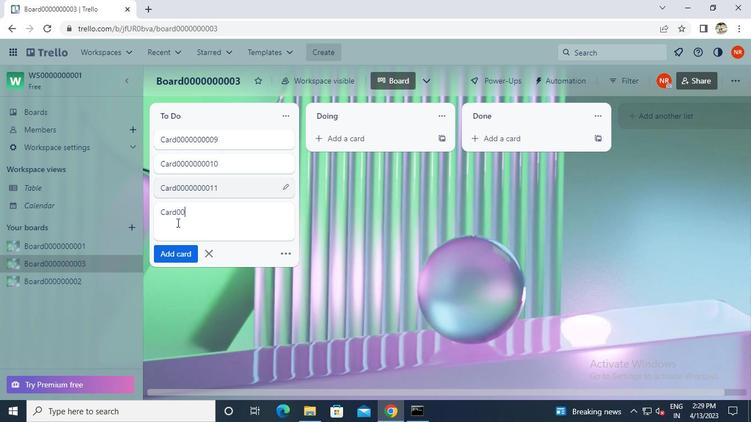 
Action: Keyboard 0
Screenshot: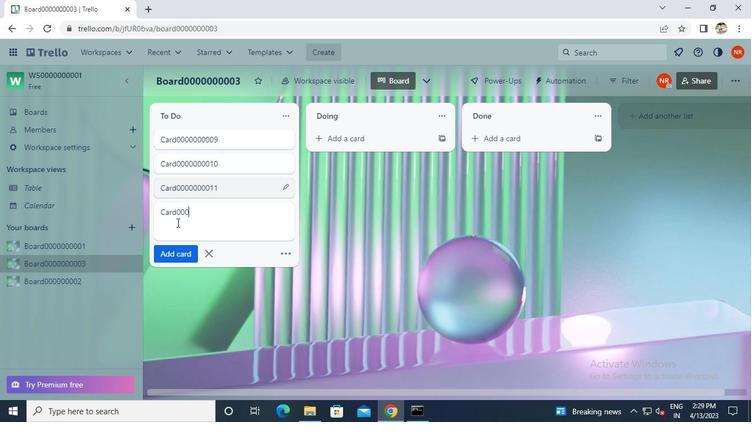 
Action: Keyboard 0
Screenshot: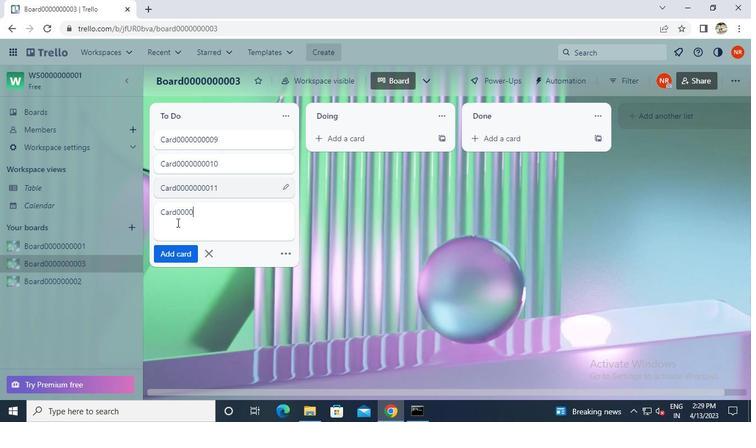 
Action: Keyboard 0
Screenshot: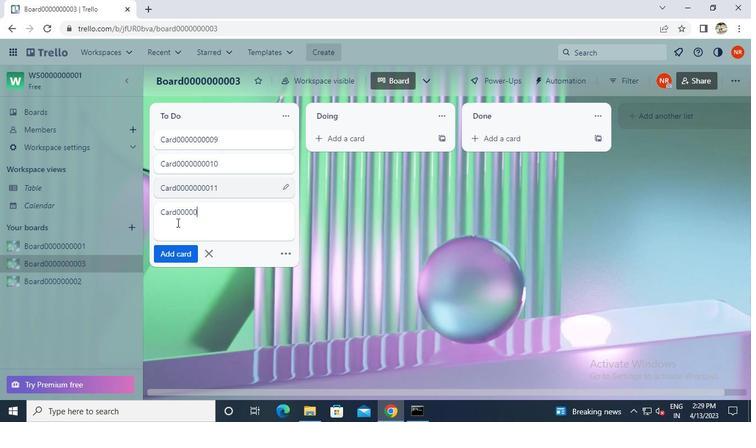 
Action: Keyboard 0
Screenshot: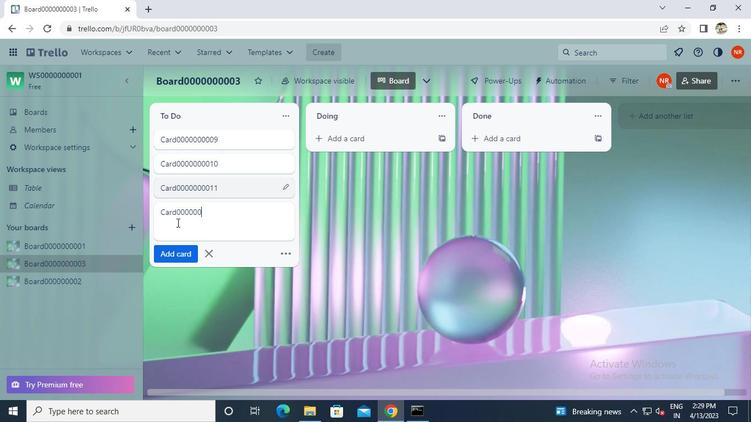 
Action: Keyboard 0
Screenshot: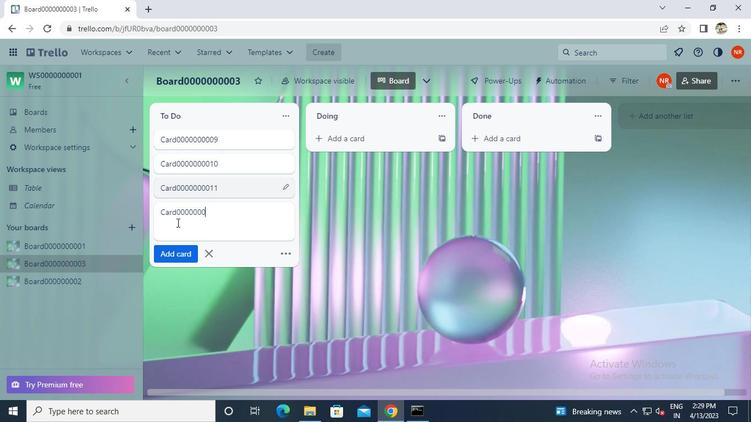 
Action: Keyboard 1
Screenshot: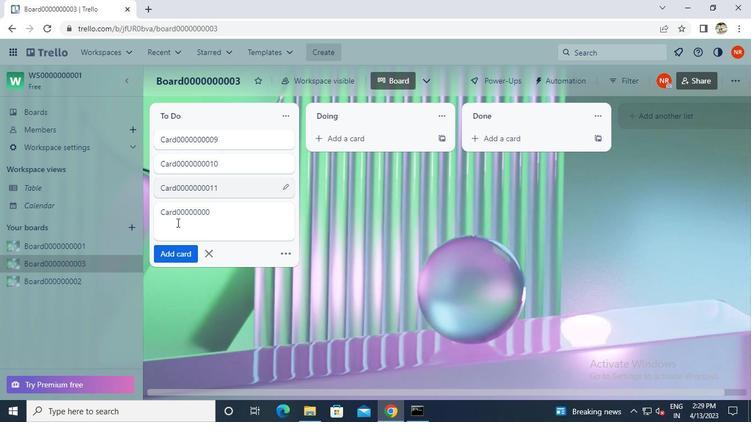 
Action: Keyboard 2
Screenshot: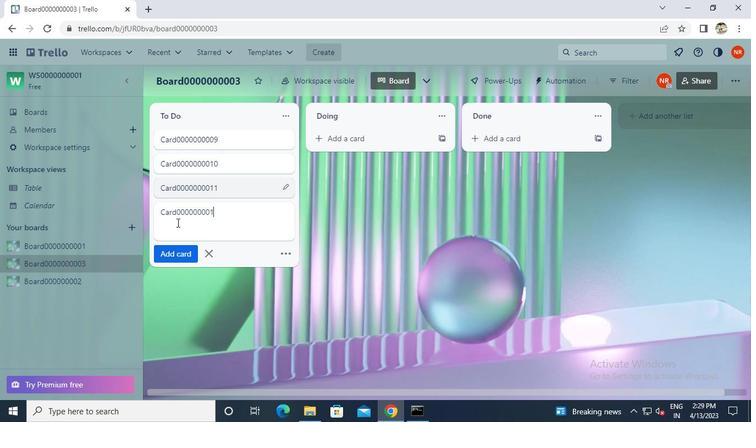 
Action: Mouse moved to (181, 248)
Screenshot: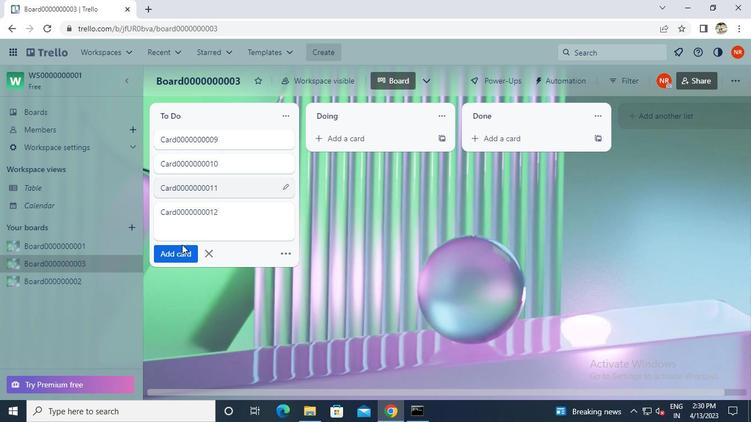 
Action: Mouse pressed left at (181, 248)
Screenshot: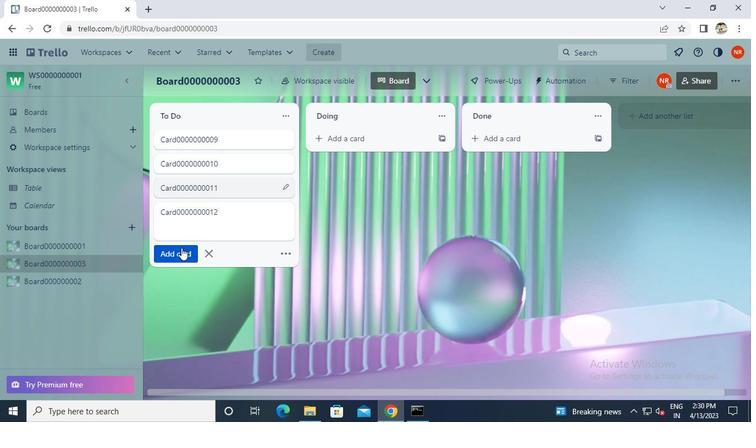 
Action: Mouse moved to (427, 410)
Screenshot: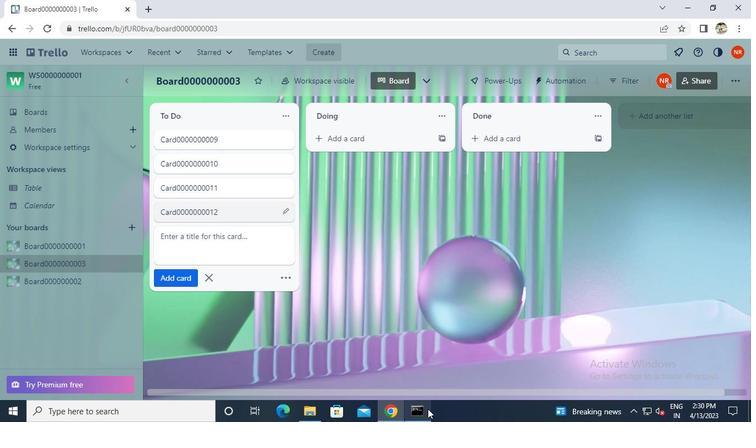 
Action: Mouse pressed left at (427, 410)
Screenshot: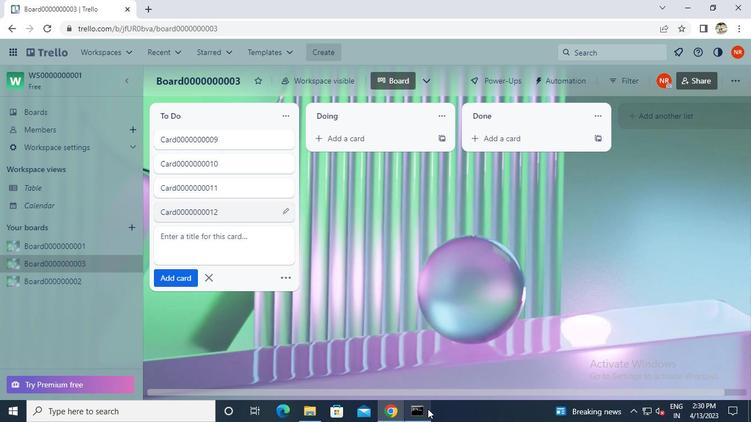 
Action: Mouse moved to (624, 92)
Screenshot: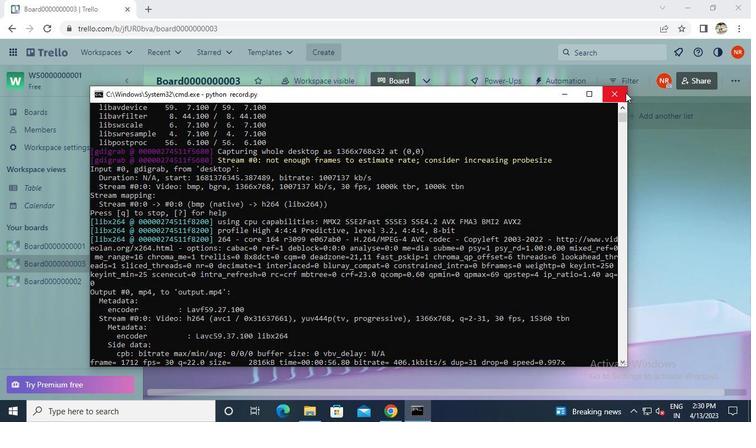 
Action: Mouse pressed left at (624, 92)
Screenshot: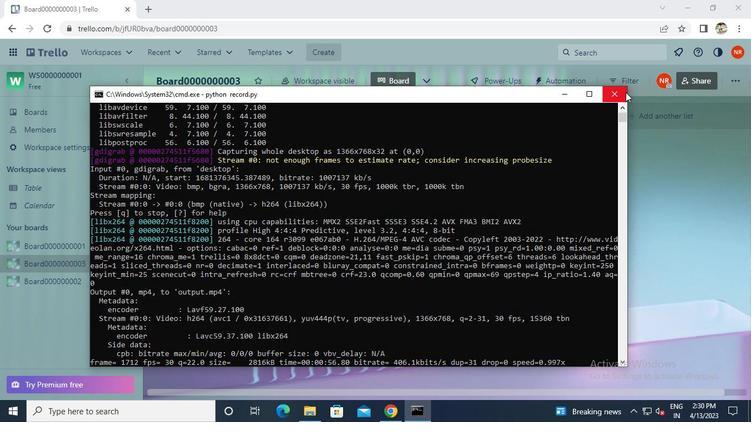 
